 Task: Create a section Load Testing Sprint and in the section, add a milestone SOC 2 Compliance in the project BrightTech
Action: Mouse moved to (421, 465)
Screenshot: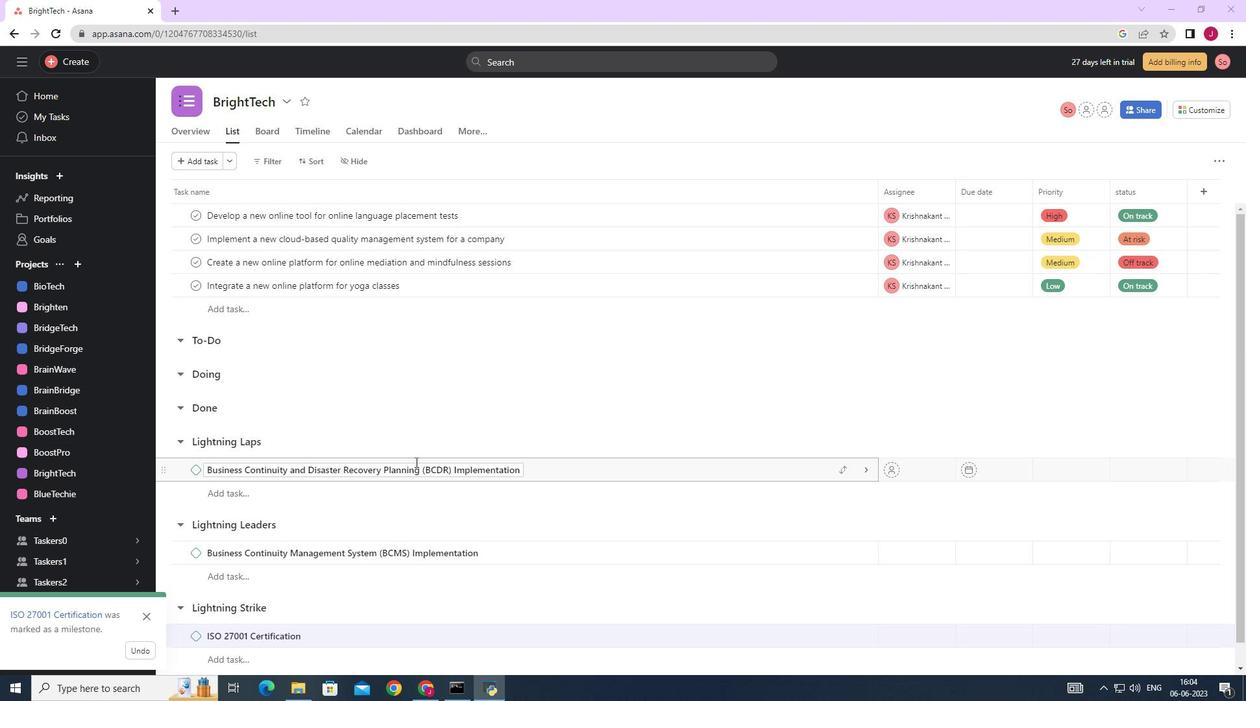 
Action: Mouse scrolled (421, 464) with delta (0, 0)
Screenshot: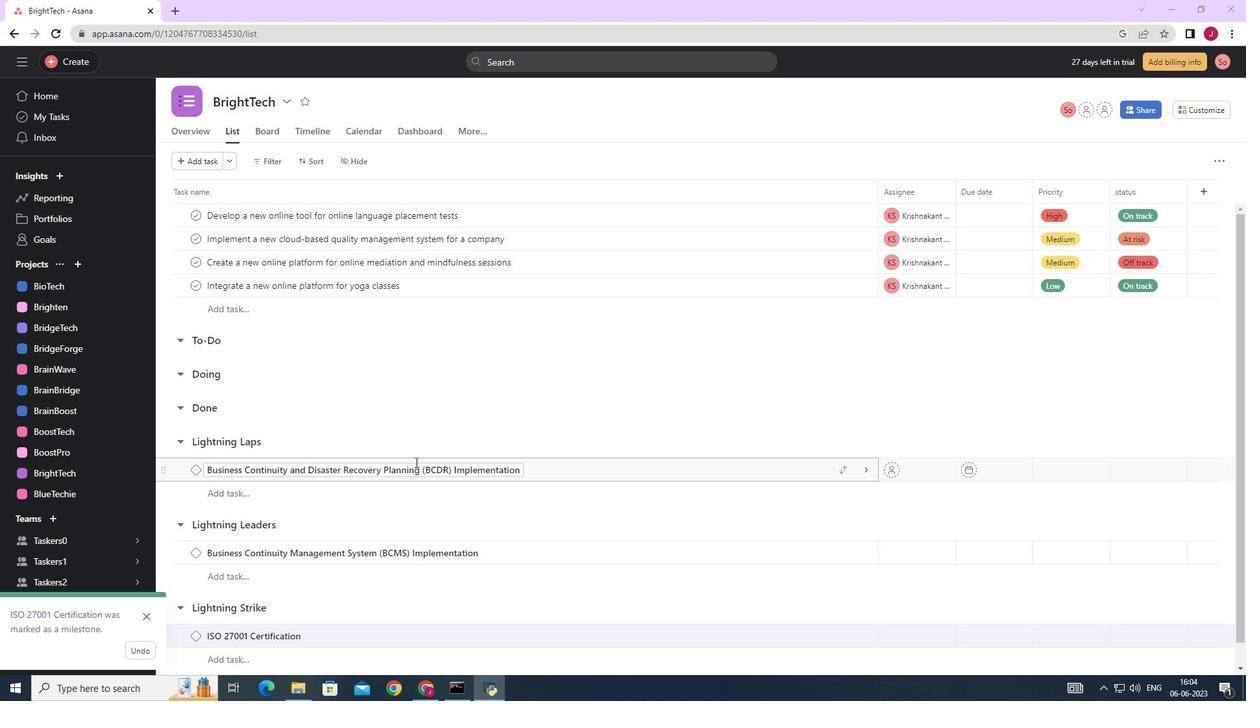 
Action: Mouse moved to (421, 466)
Screenshot: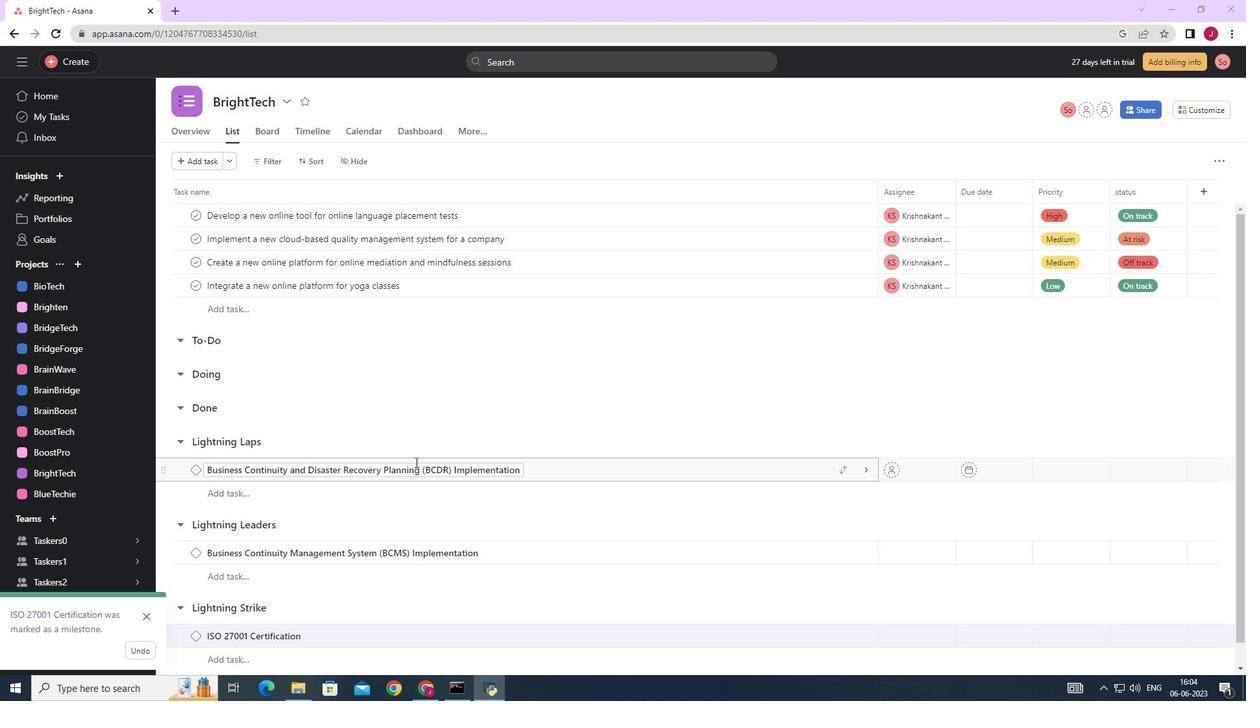 
Action: Mouse scrolled (421, 465) with delta (0, 0)
Screenshot: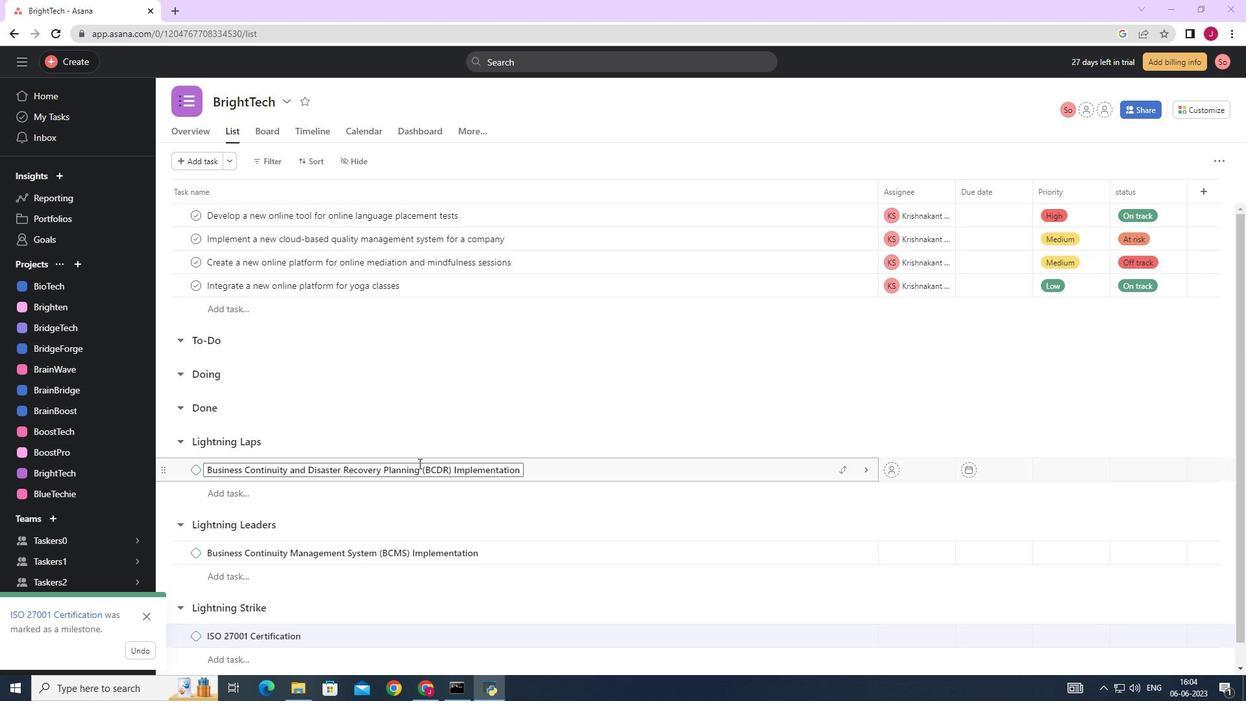 
Action: Mouse moved to (420, 469)
Screenshot: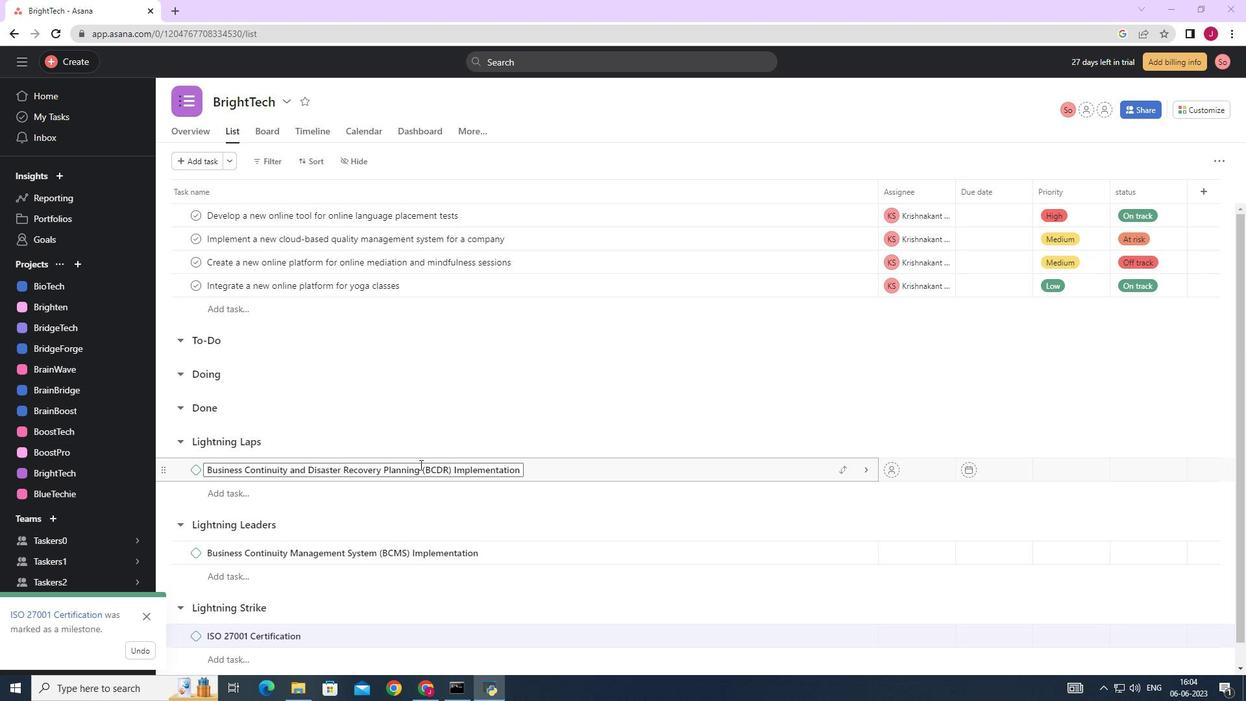 
Action: Mouse scrolled (421, 466) with delta (0, 0)
Screenshot: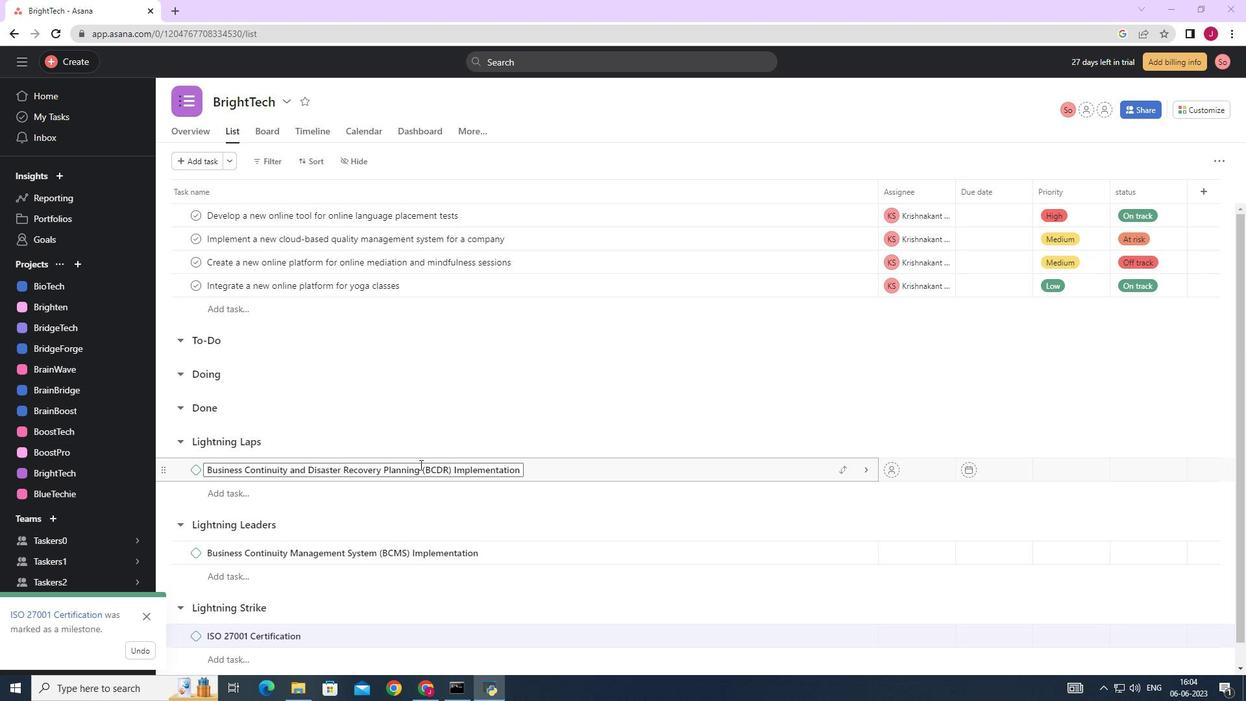 
Action: Mouse moved to (419, 470)
Screenshot: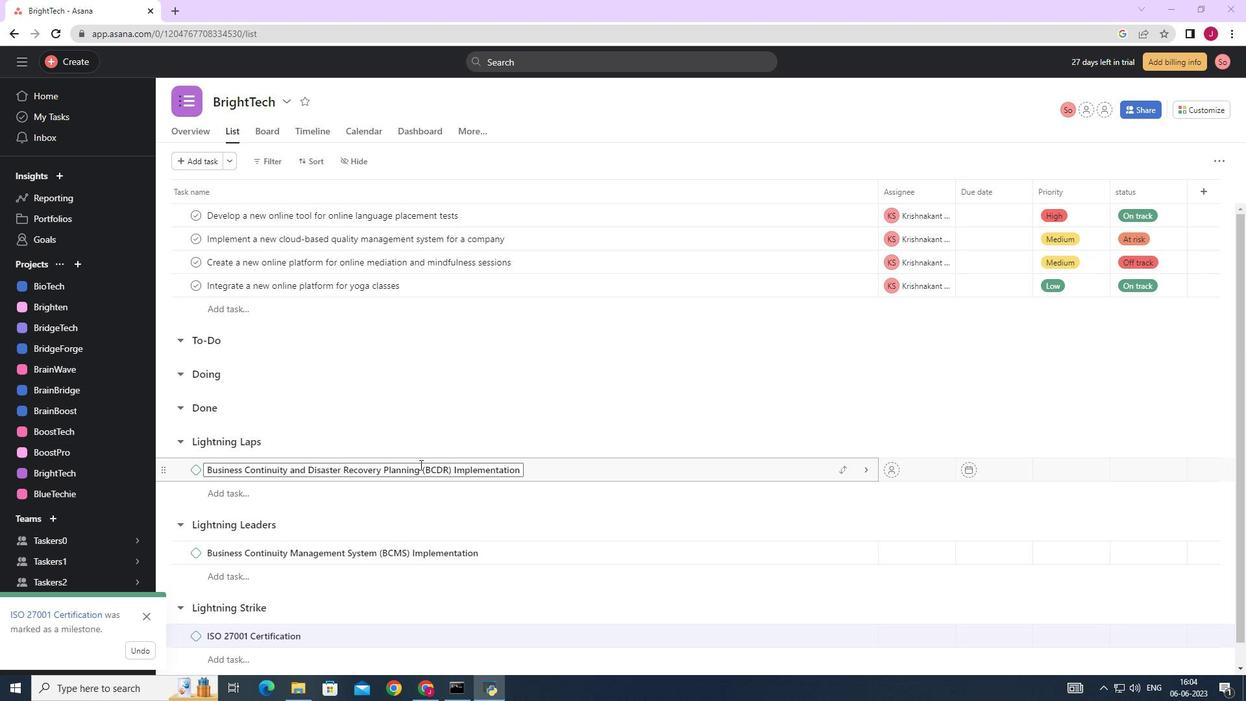 
Action: Mouse scrolled (420, 468) with delta (0, 0)
Screenshot: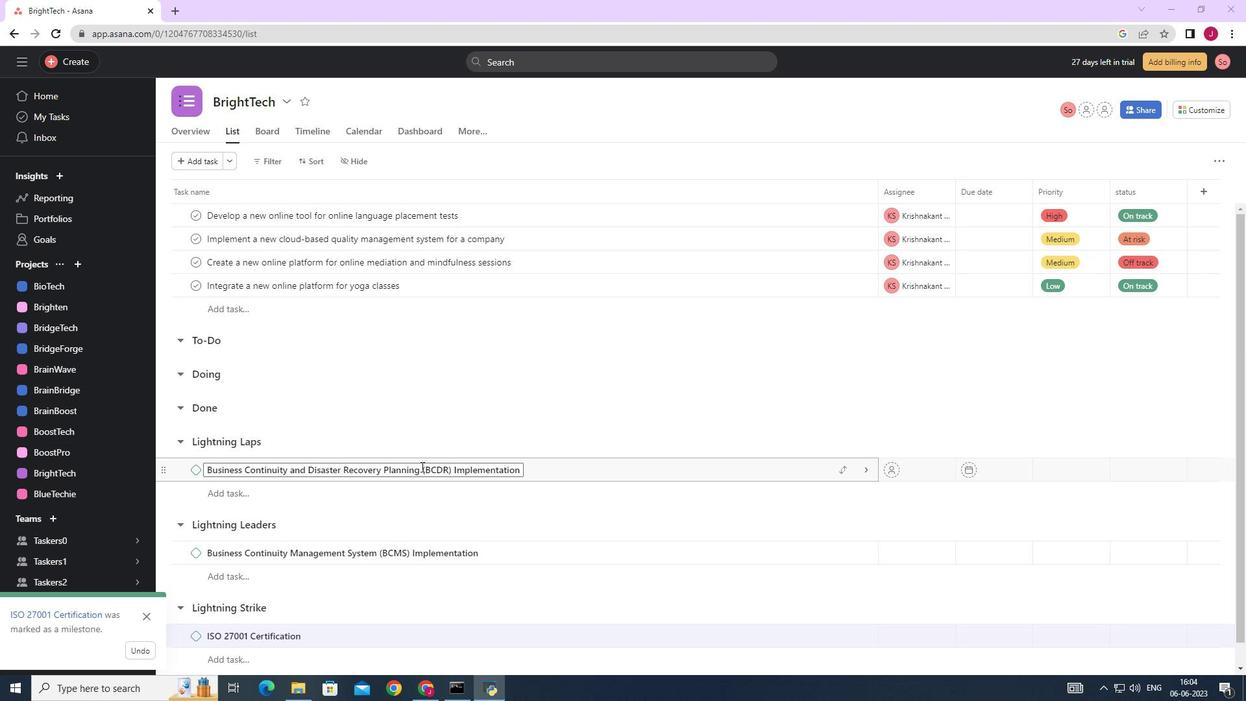 
Action: Mouse moved to (415, 481)
Screenshot: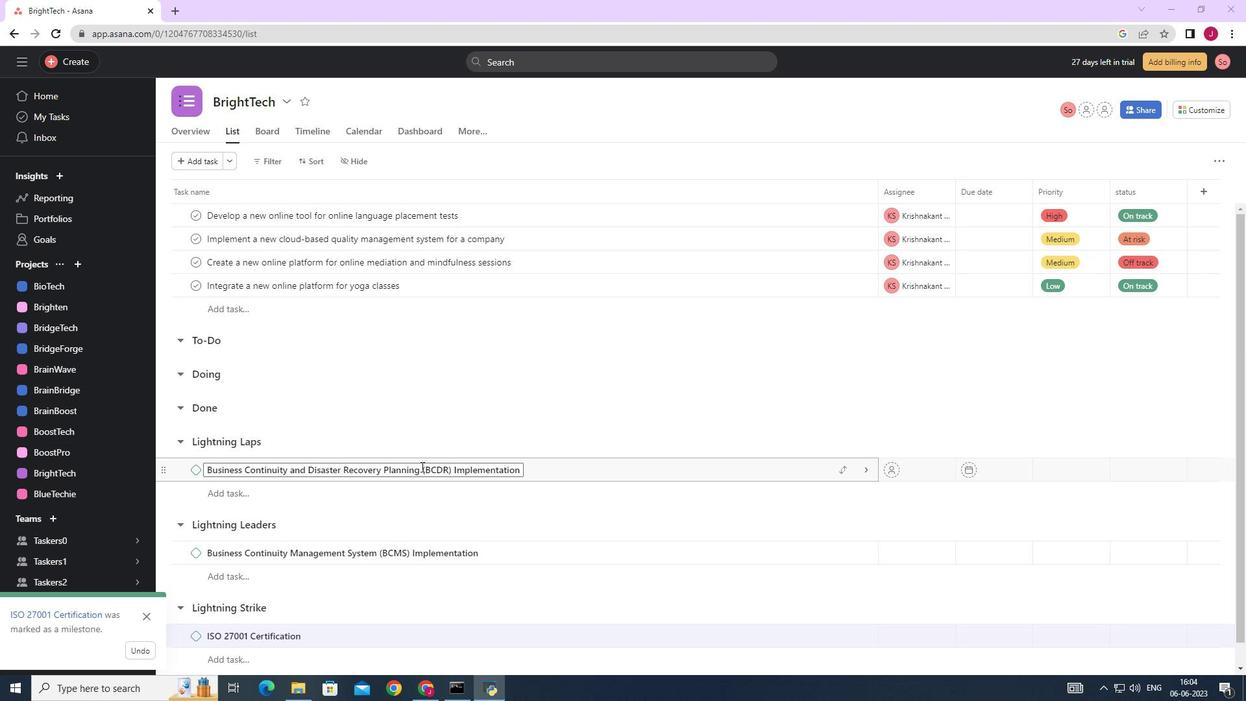 
Action: Mouse scrolled (419, 471) with delta (0, 0)
Screenshot: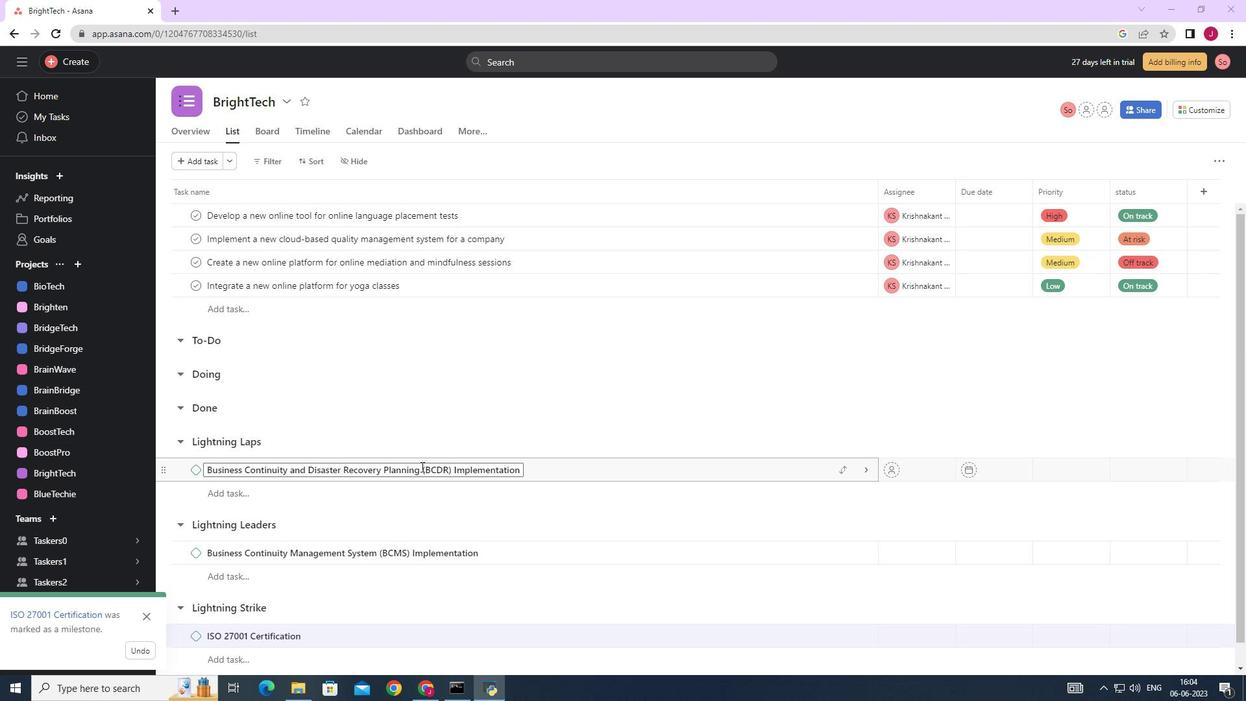
Action: Mouse moved to (399, 499)
Screenshot: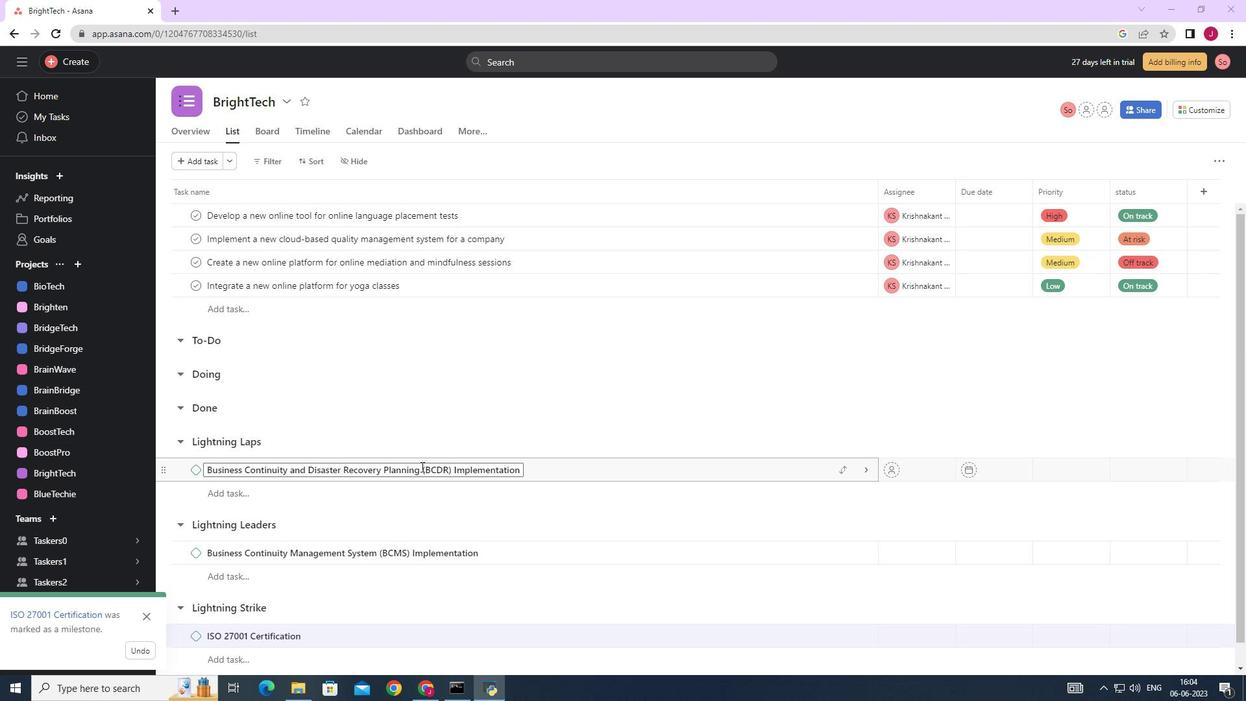 
Action: Mouse scrolled (414, 482) with delta (0, 0)
Screenshot: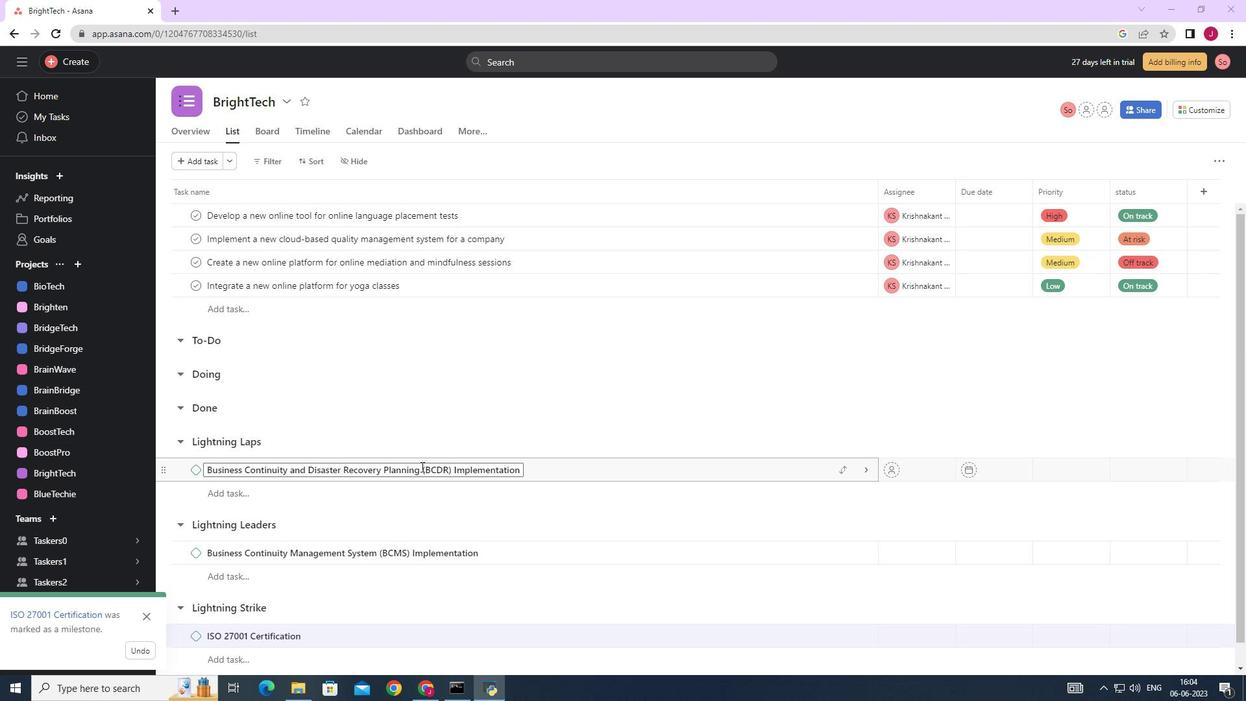 
Action: Mouse moved to (143, 618)
Screenshot: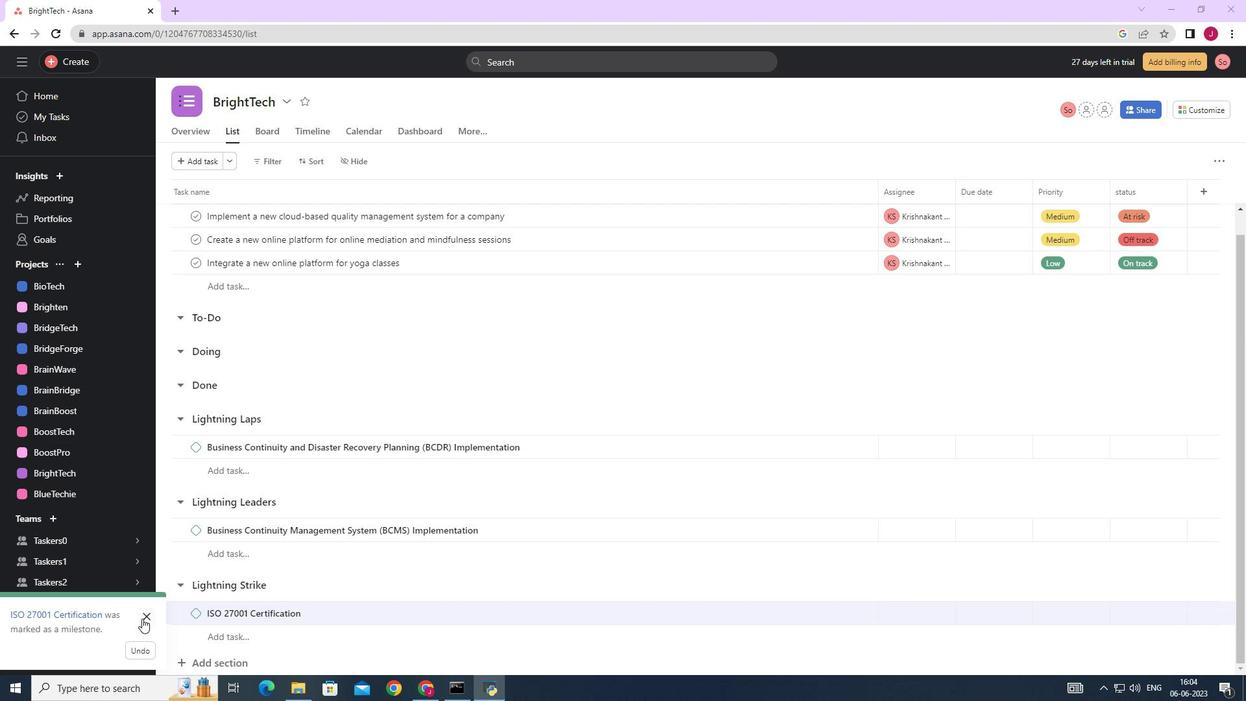 
Action: Mouse pressed left at (143, 618)
Screenshot: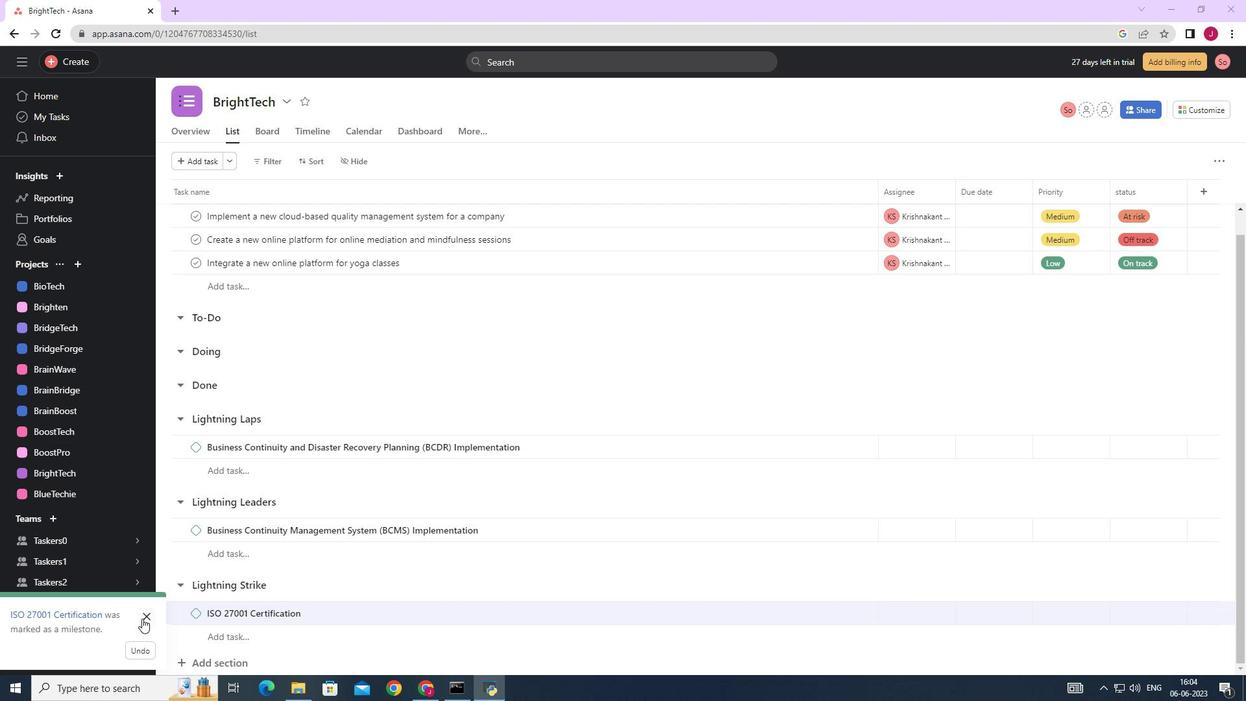 
Action: Mouse moved to (236, 575)
Screenshot: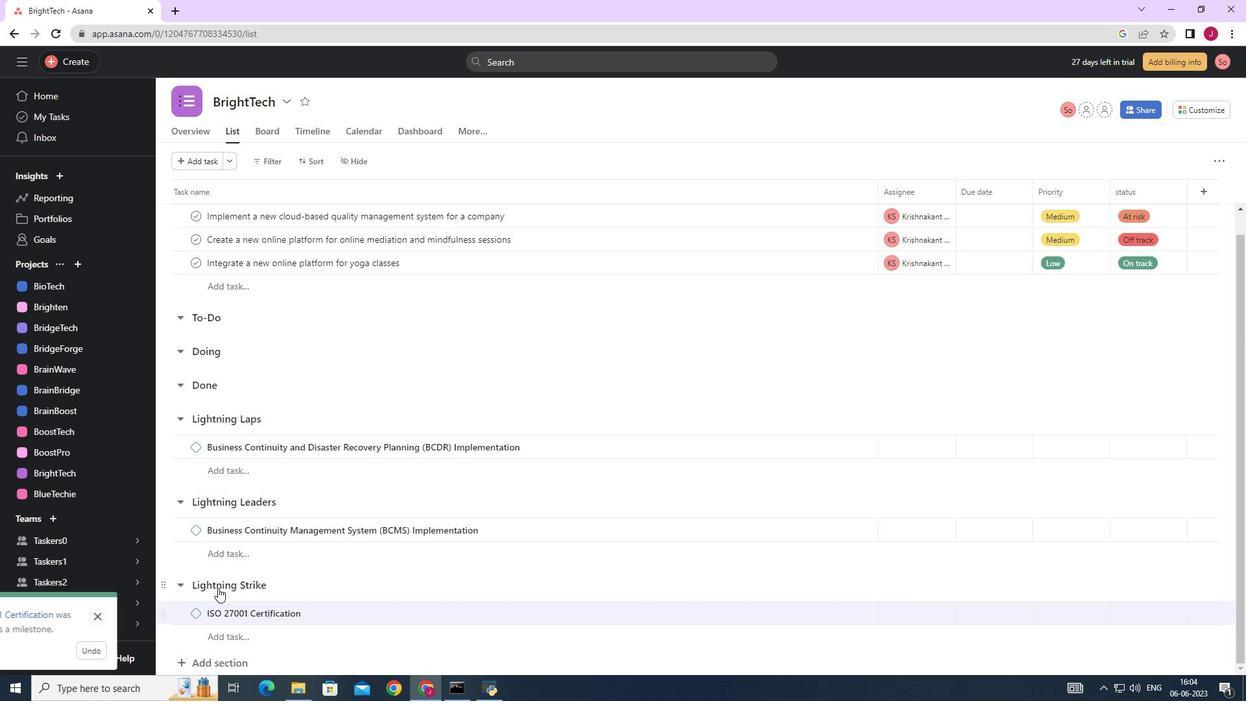 
Action: Mouse scrolled (236, 575) with delta (0, 0)
Screenshot: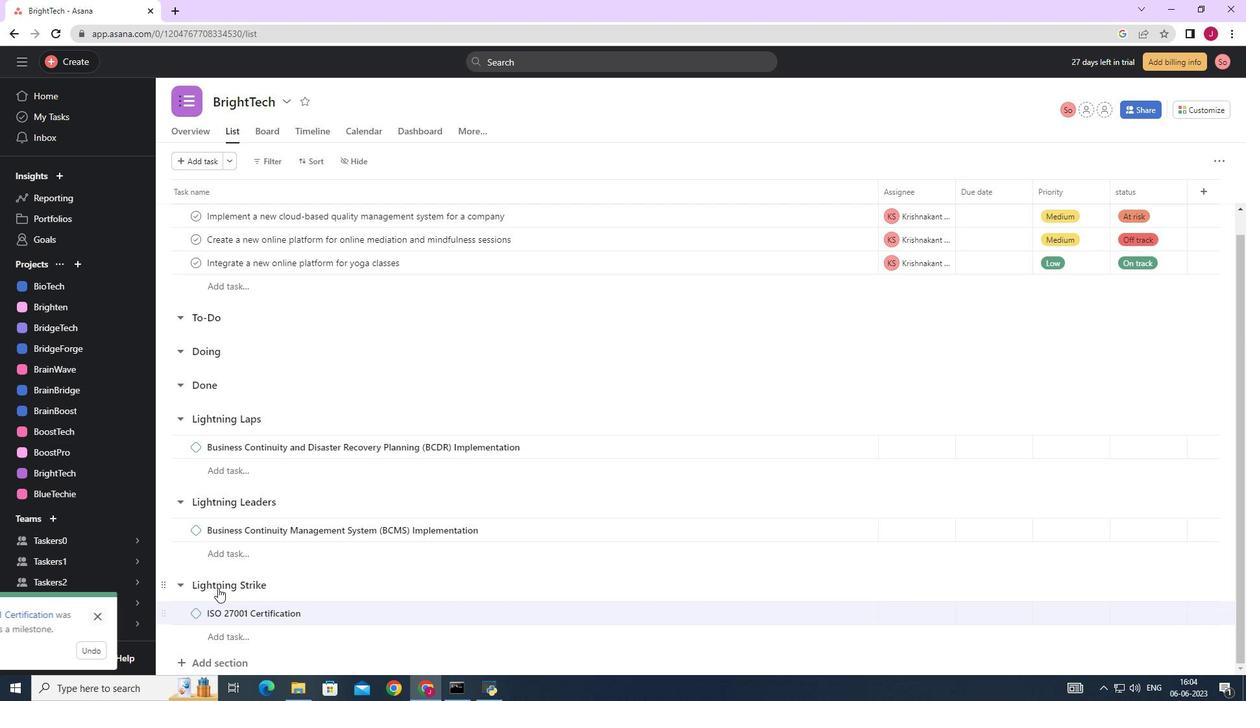 
Action: Mouse scrolled (236, 575) with delta (0, 0)
Screenshot: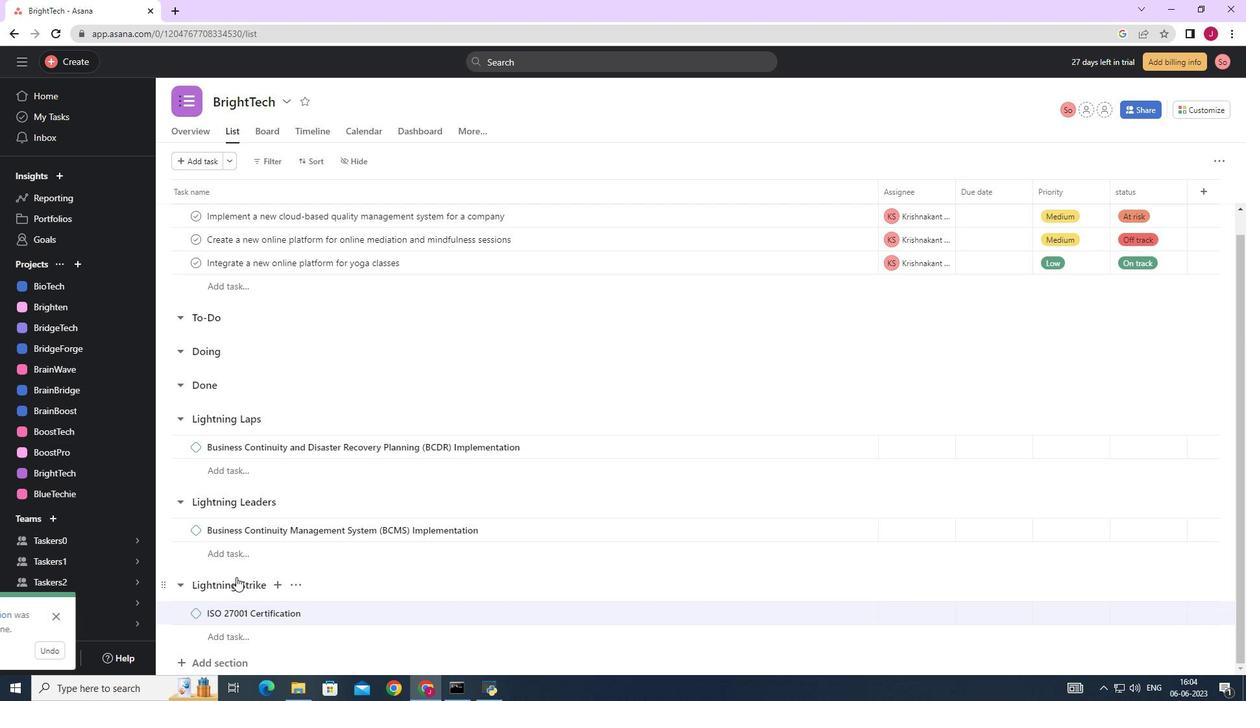 
Action: Mouse scrolled (236, 575) with delta (0, 0)
Screenshot: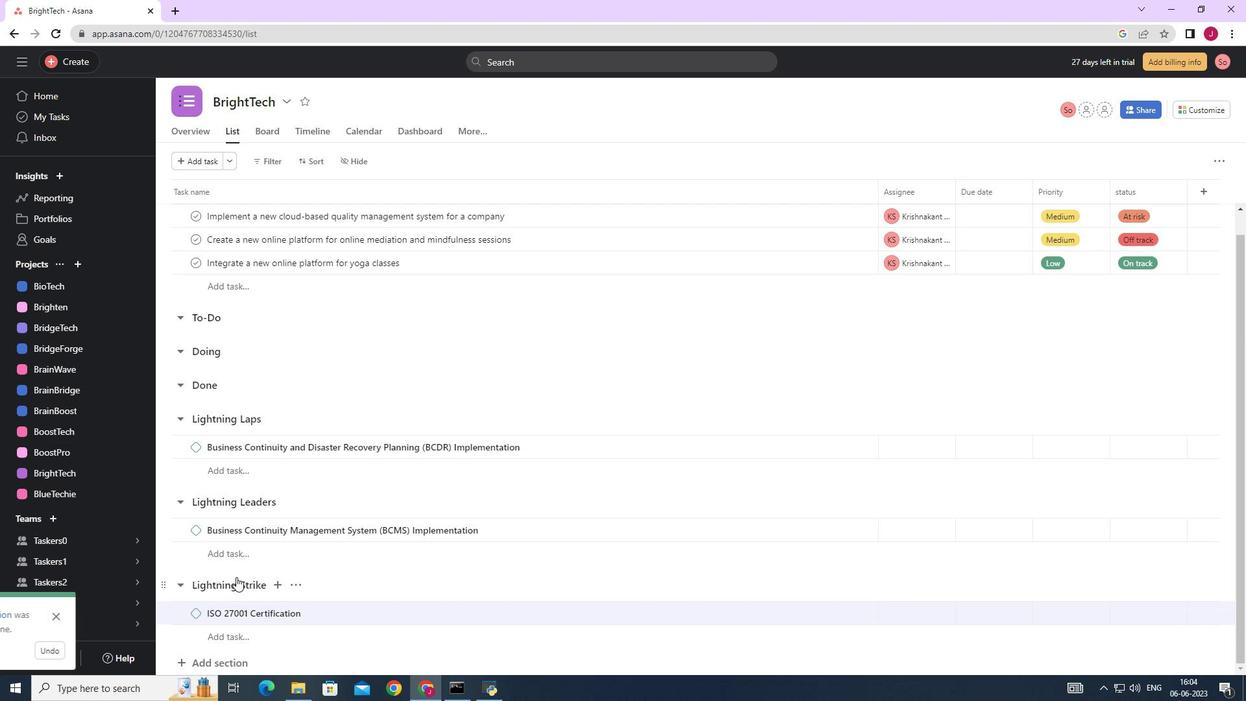
Action: Mouse scrolled (236, 575) with delta (0, 0)
Screenshot: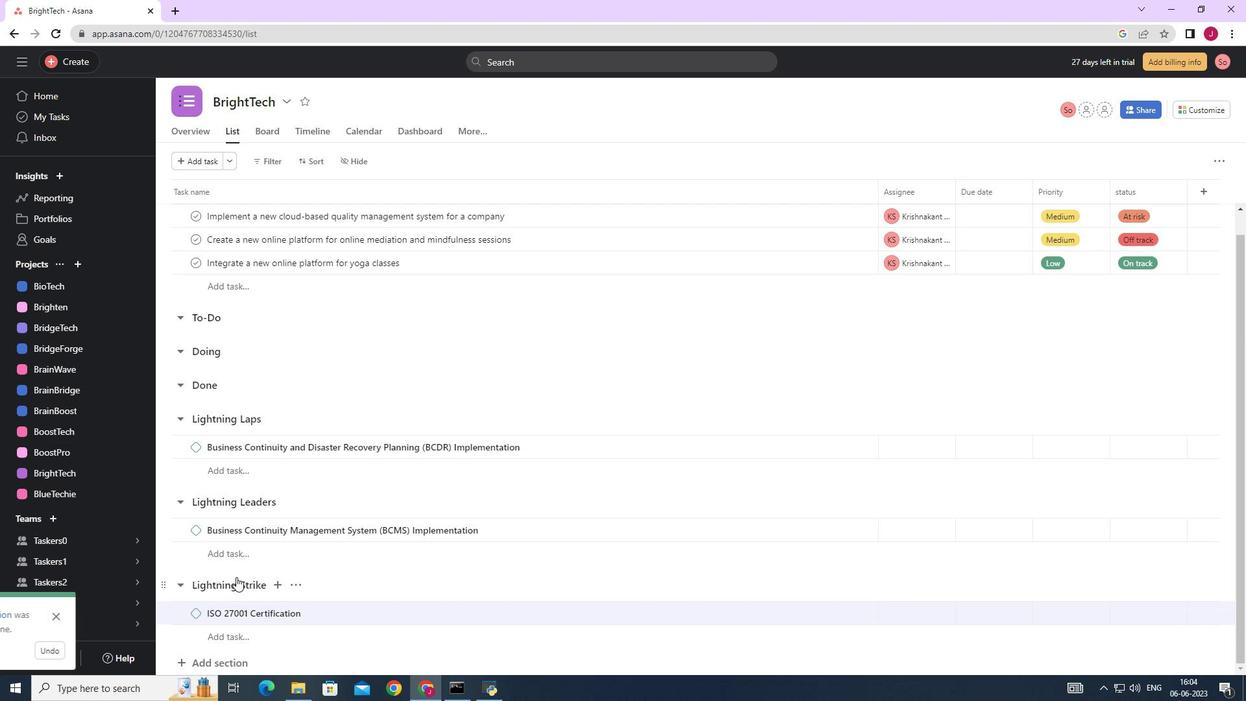 
Action: Mouse moved to (226, 660)
Screenshot: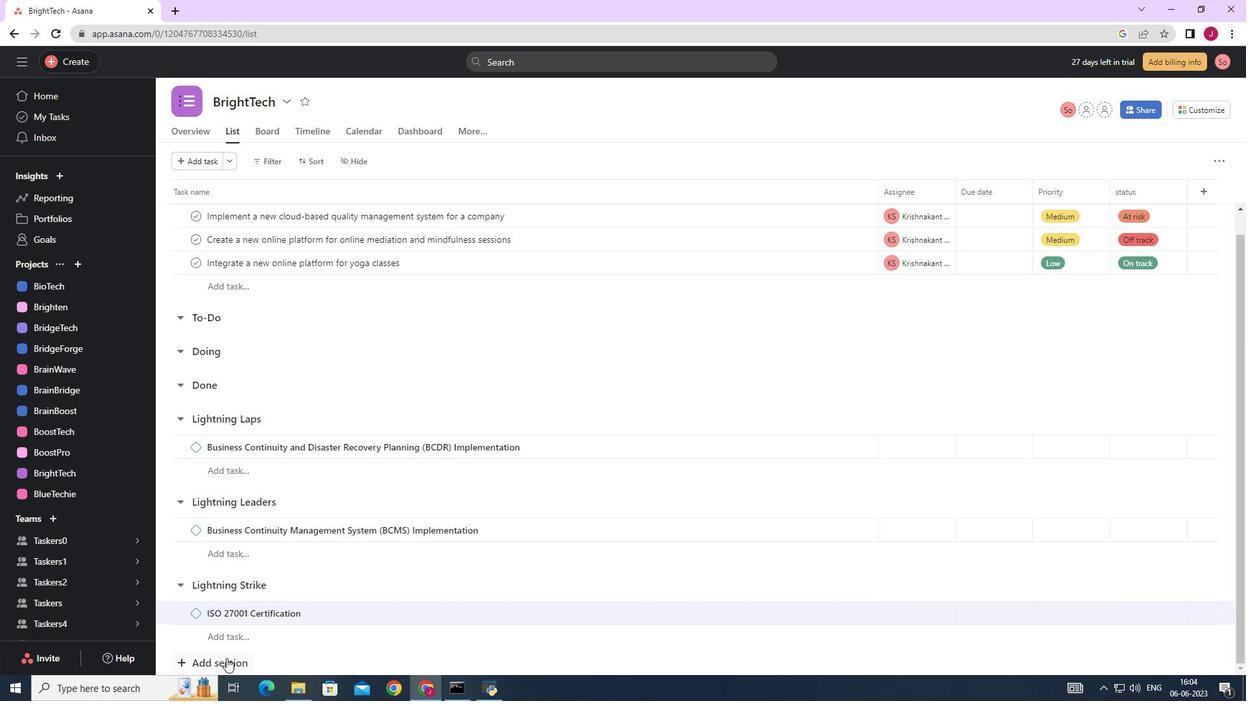 
Action: Mouse pressed left at (226, 660)
Screenshot: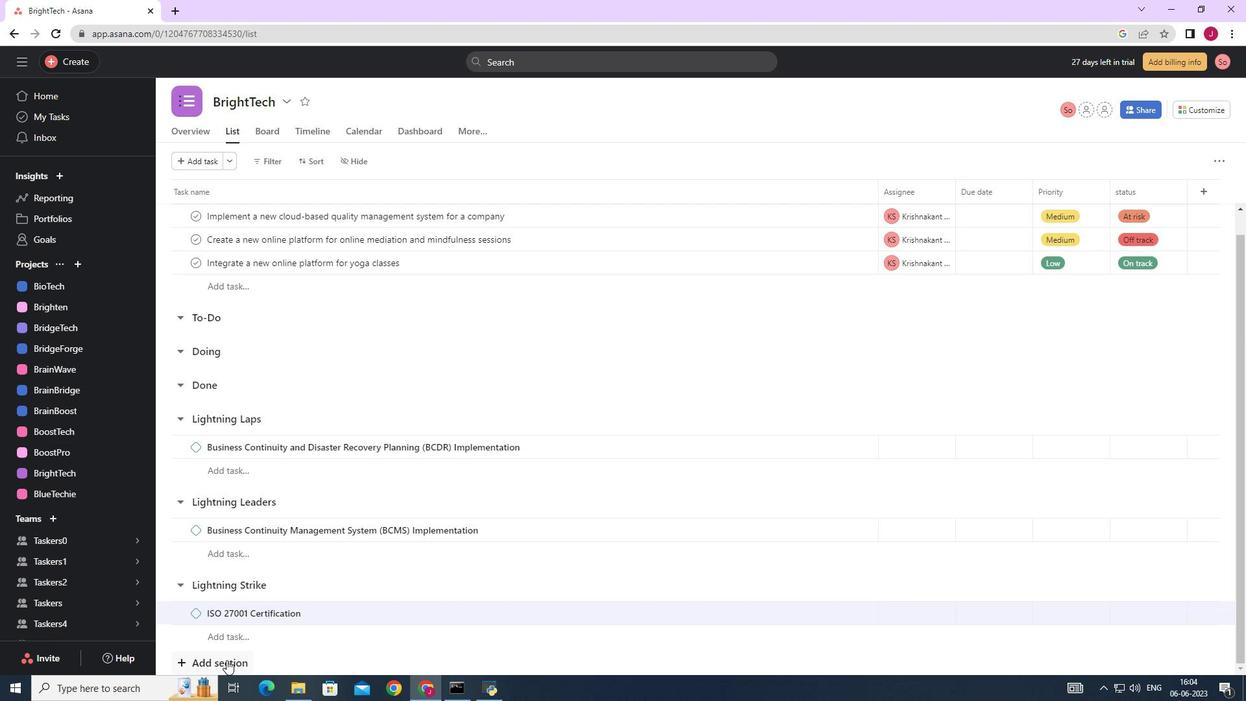 
Action: Mouse moved to (226, 660)
Screenshot: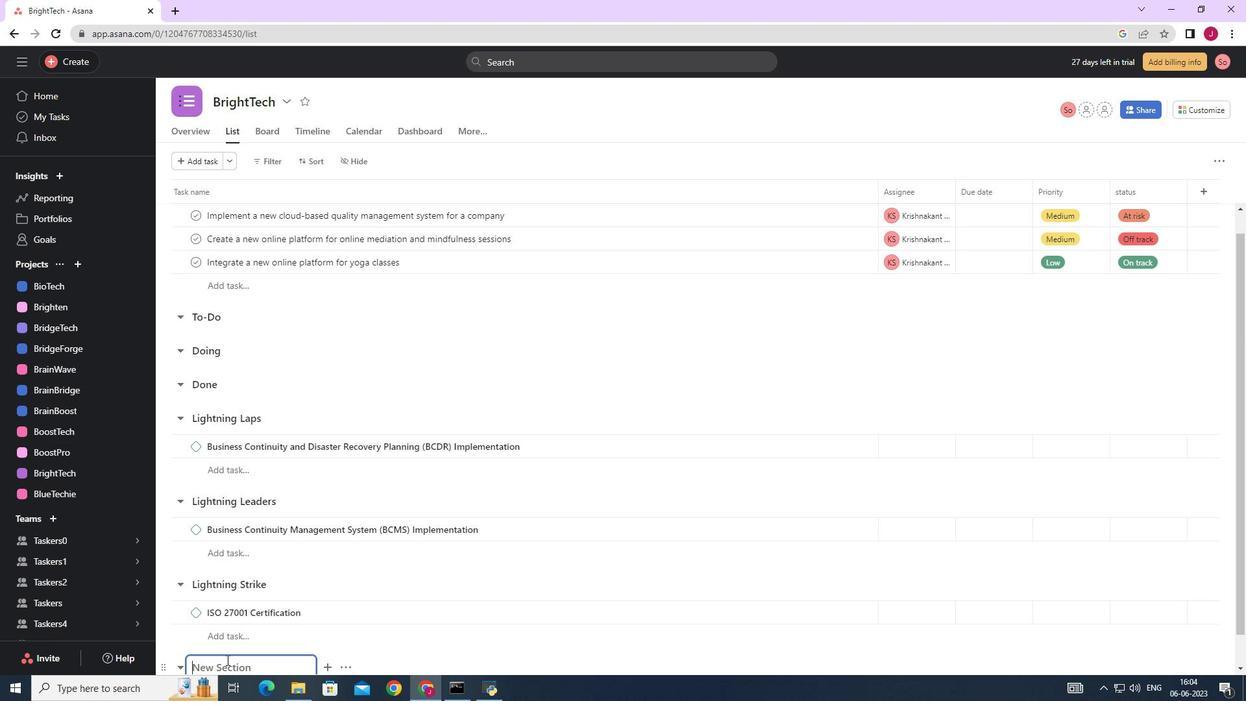 
Action: Mouse scrolled (226, 660) with delta (0, 0)
Screenshot: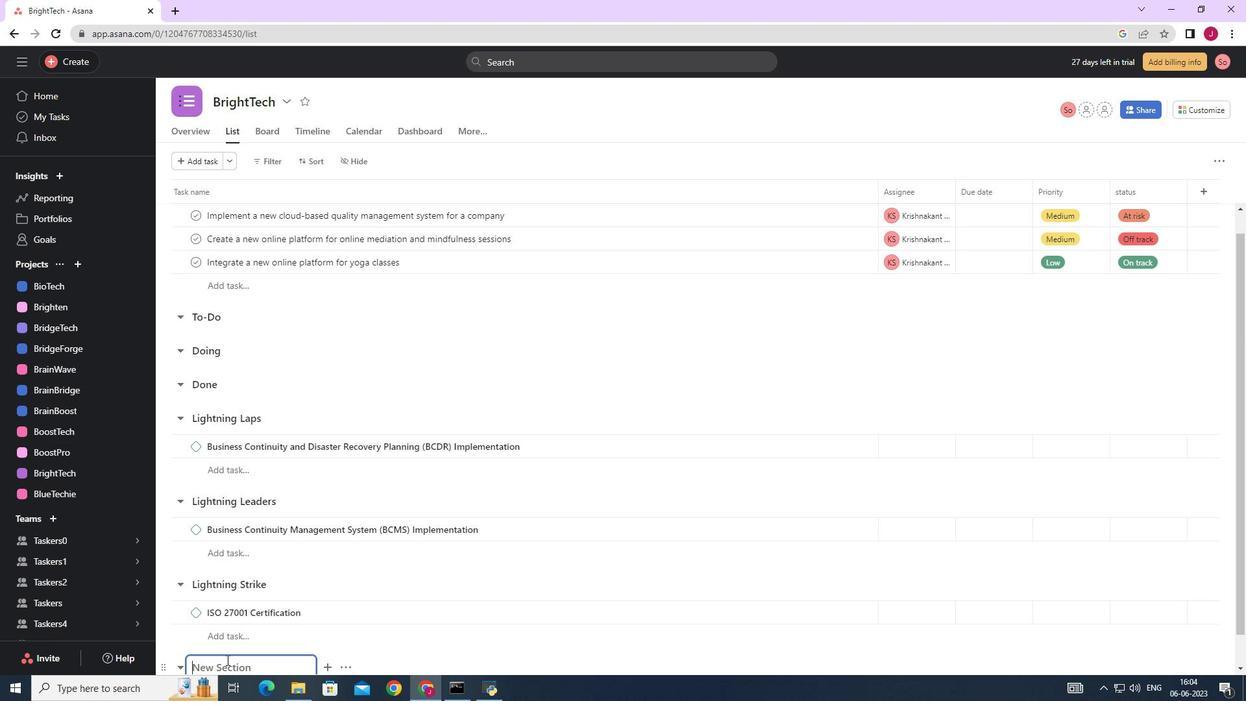 
Action: Mouse scrolled (226, 660) with delta (0, 0)
Screenshot: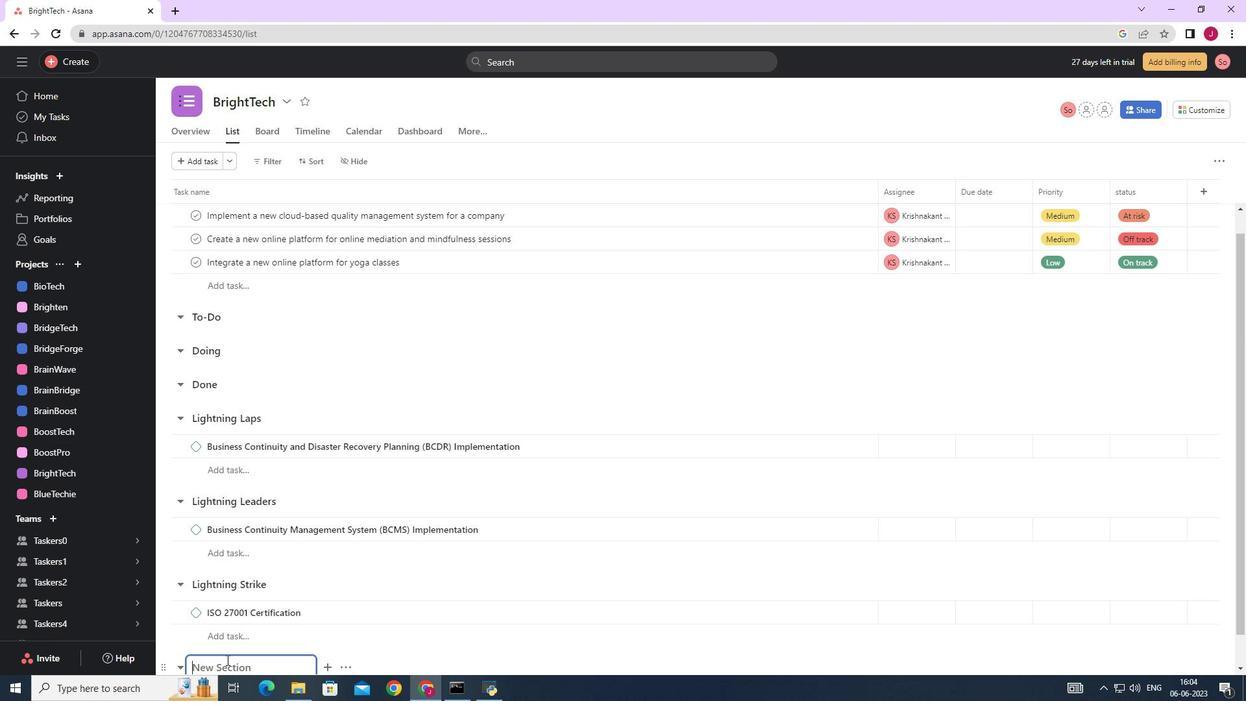 
Action: Mouse scrolled (226, 660) with delta (0, 0)
Screenshot: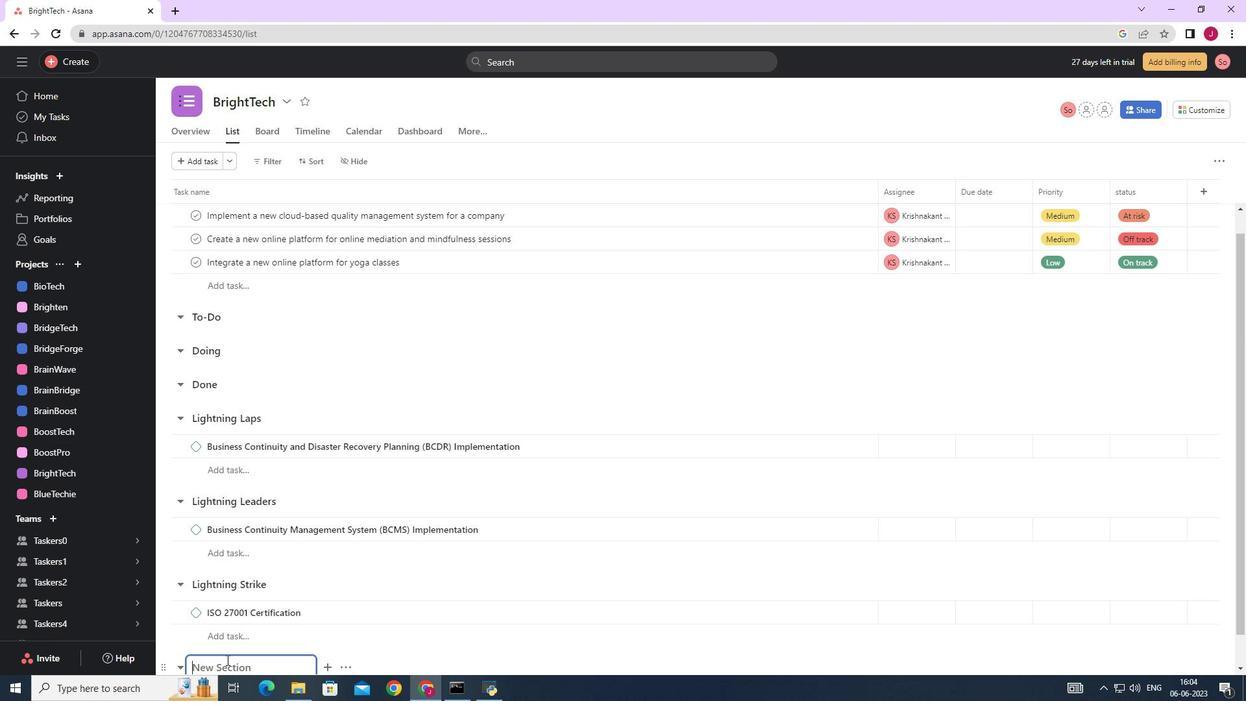 
Action: Mouse scrolled (226, 660) with delta (0, 0)
Screenshot: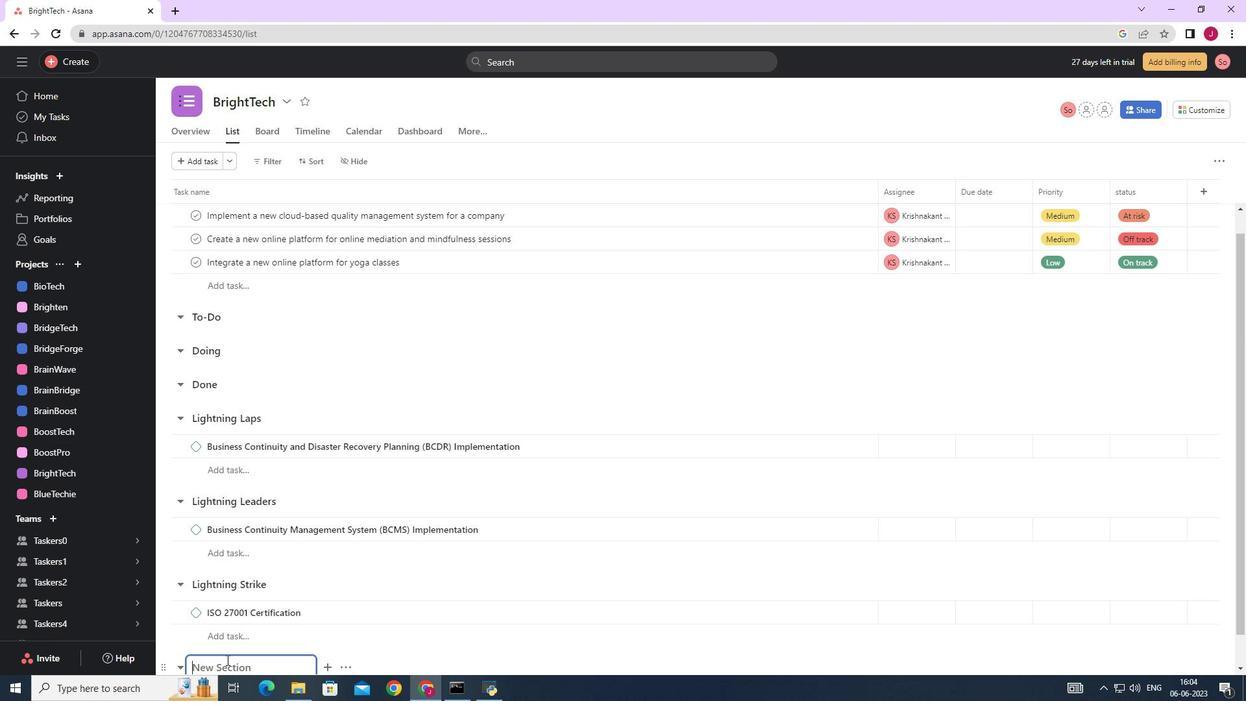 
Action: Mouse scrolled (226, 660) with delta (0, 0)
Screenshot: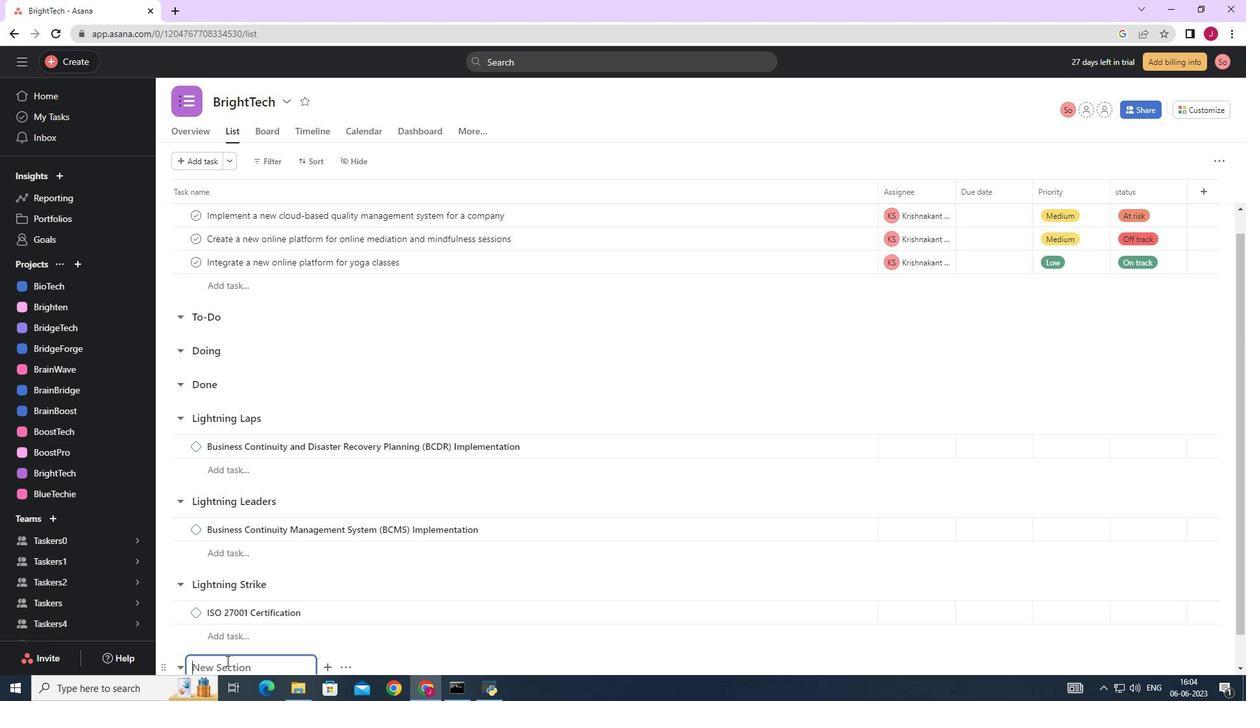 
Action: Mouse moved to (233, 637)
Screenshot: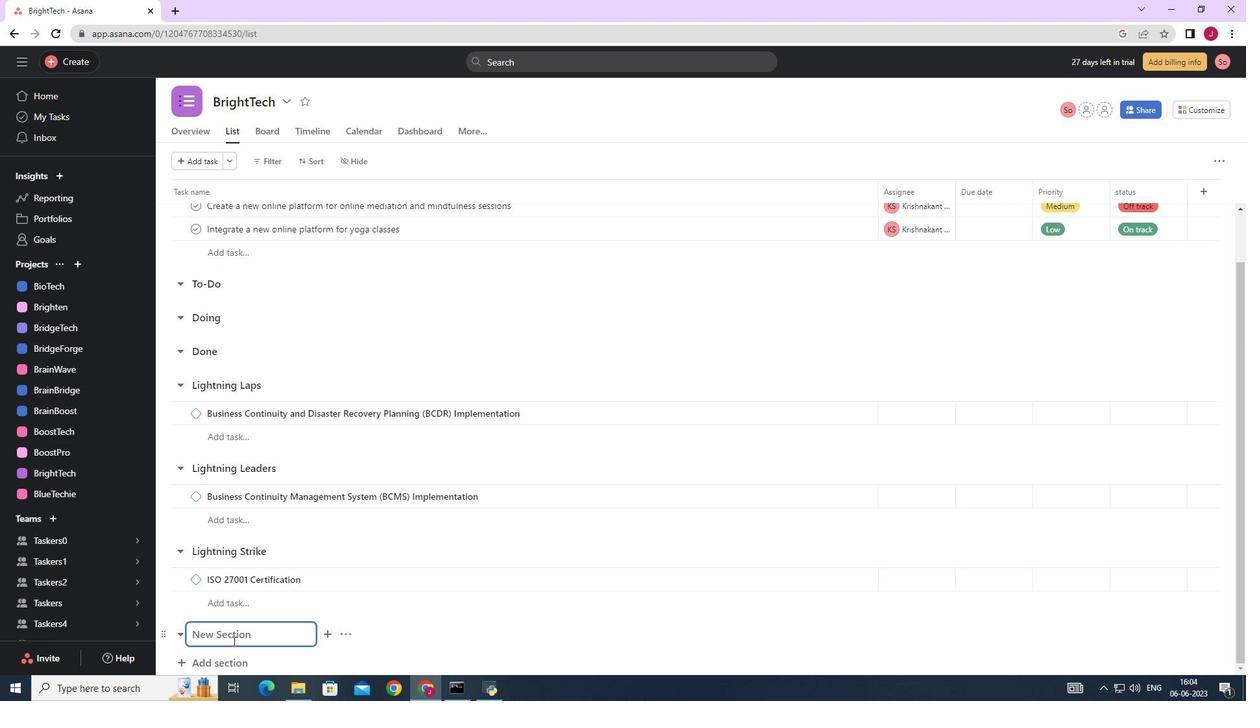 
Action: Mouse pressed left at (233, 637)
Screenshot: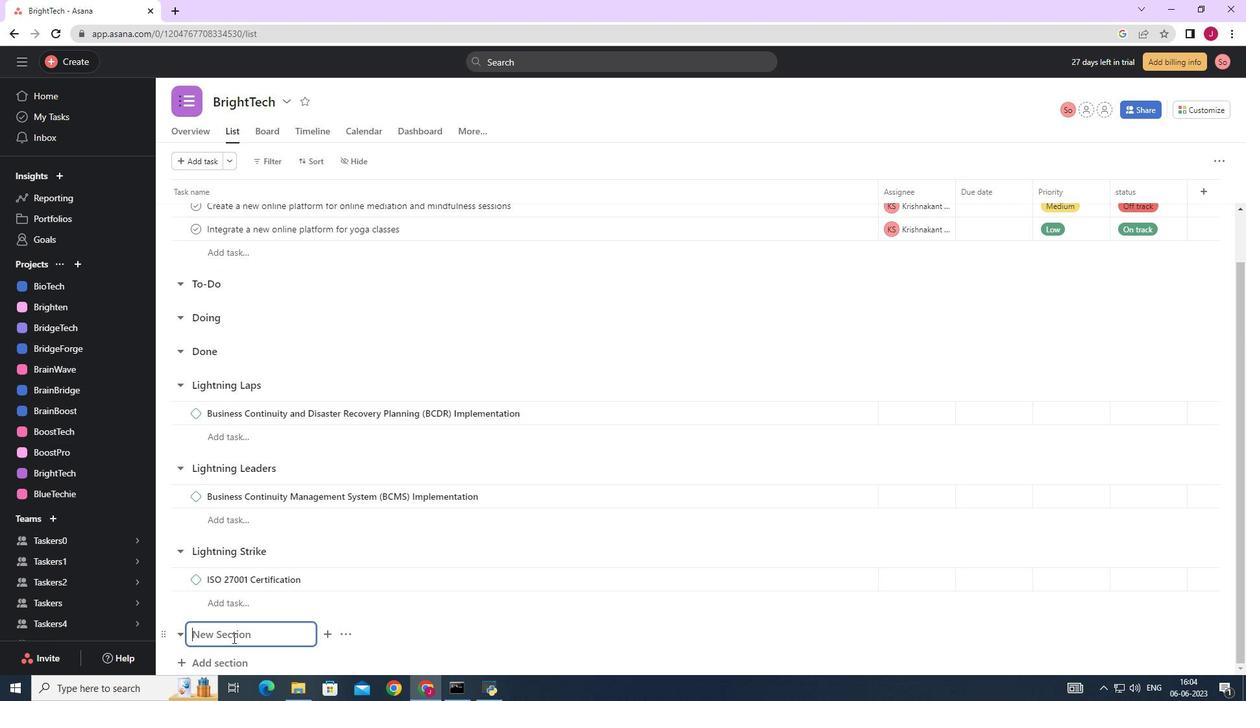 
Action: Key pressed <Key.caps_lock>L<Key.caps_lock>oad<Key.space><Key.caps_lock>T<Key.caps_lock>esting<Key.space><Key.caps_lock>S<Key.caps_lock>print<Key.space><Key.enter><Key.caps_lock>SOC<Key.space>2<Key.space><Key.caps_lock>c<Key.caps_lock>OM<Key.backspace><Key.backspace><Key.backspace>C<Key.caps_lock>ompliance<Key.space>
Screenshot: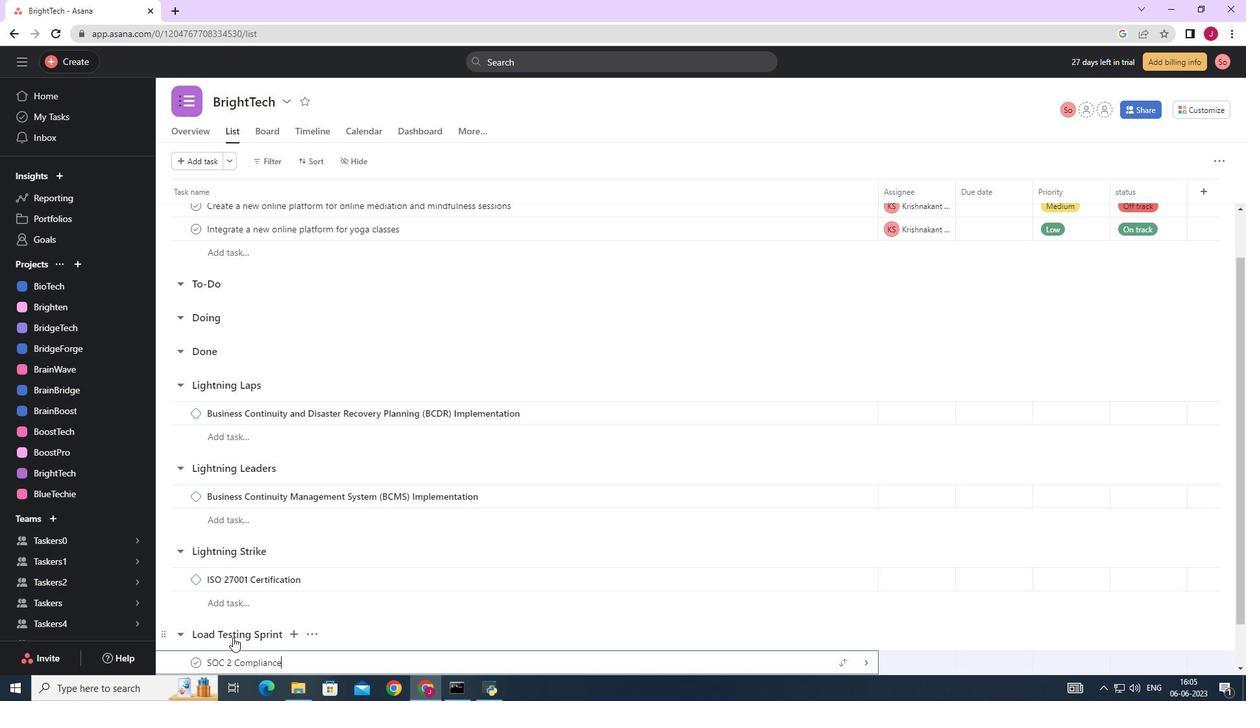 
Action: Mouse moved to (810, 654)
Screenshot: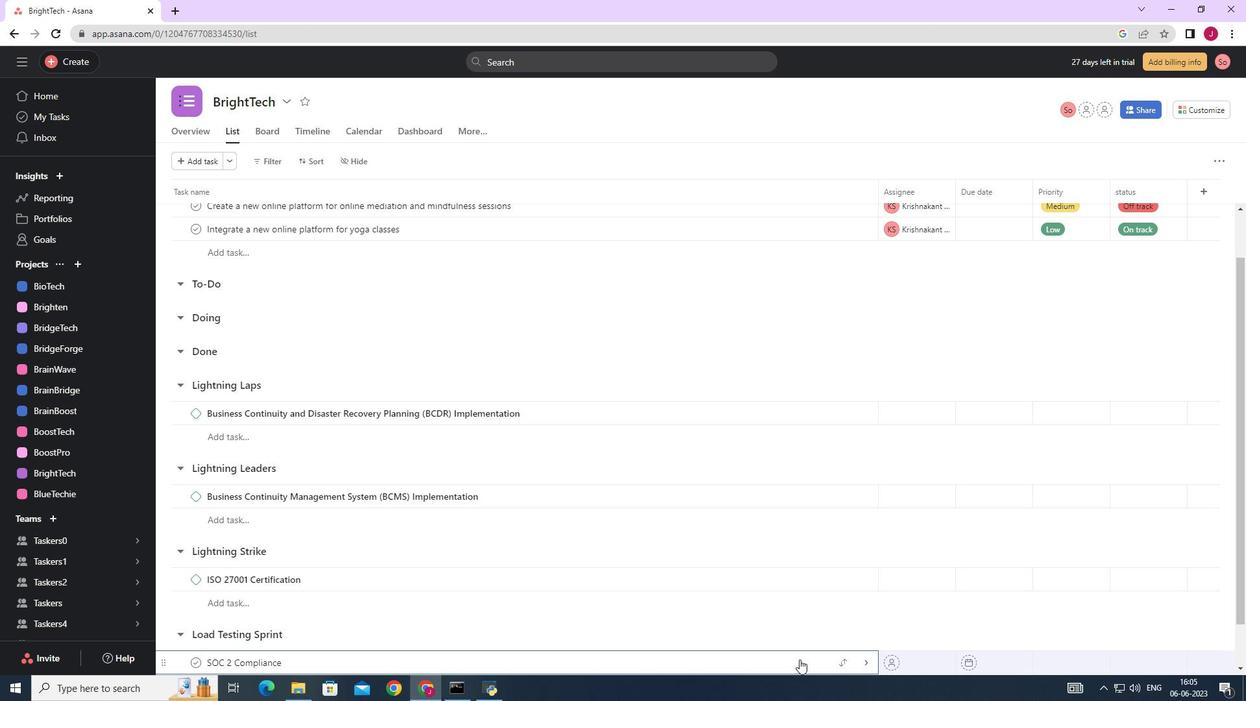 
Action: Mouse scrolled (810, 653) with delta (0, 0)
Screenshot: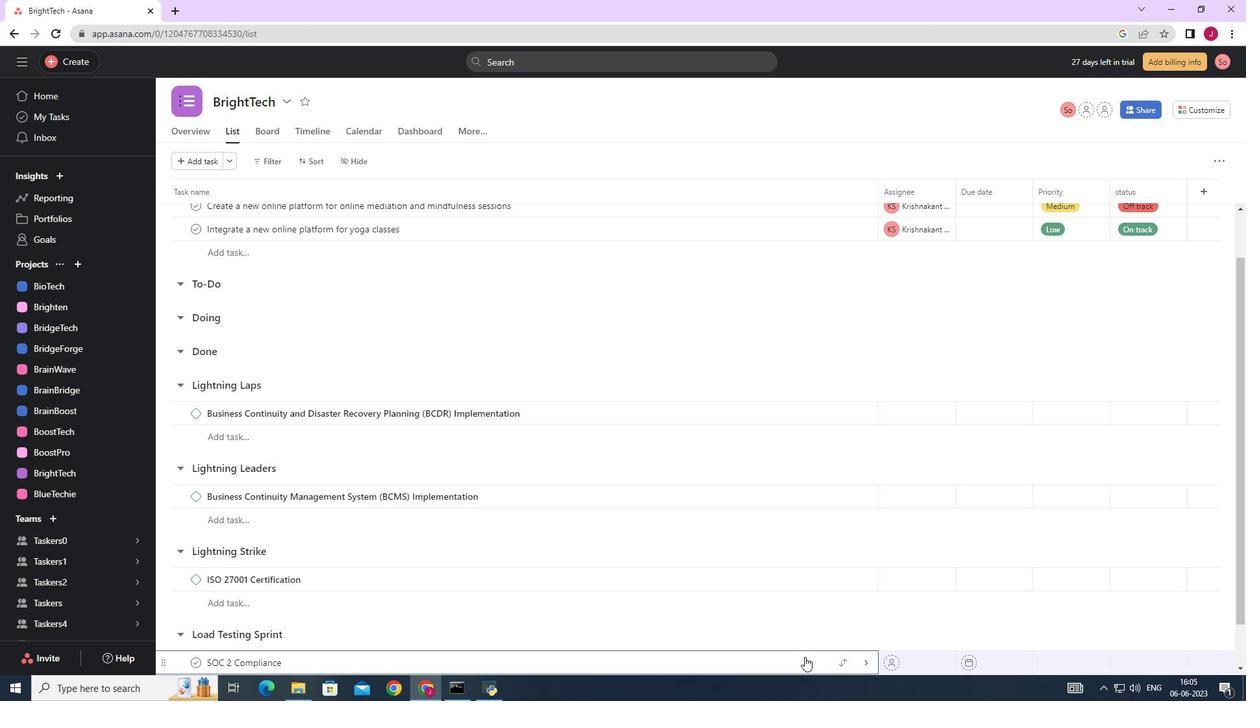 
Action: Mouse scrolled (810, 653) with delta (0, 0)
Screenshot: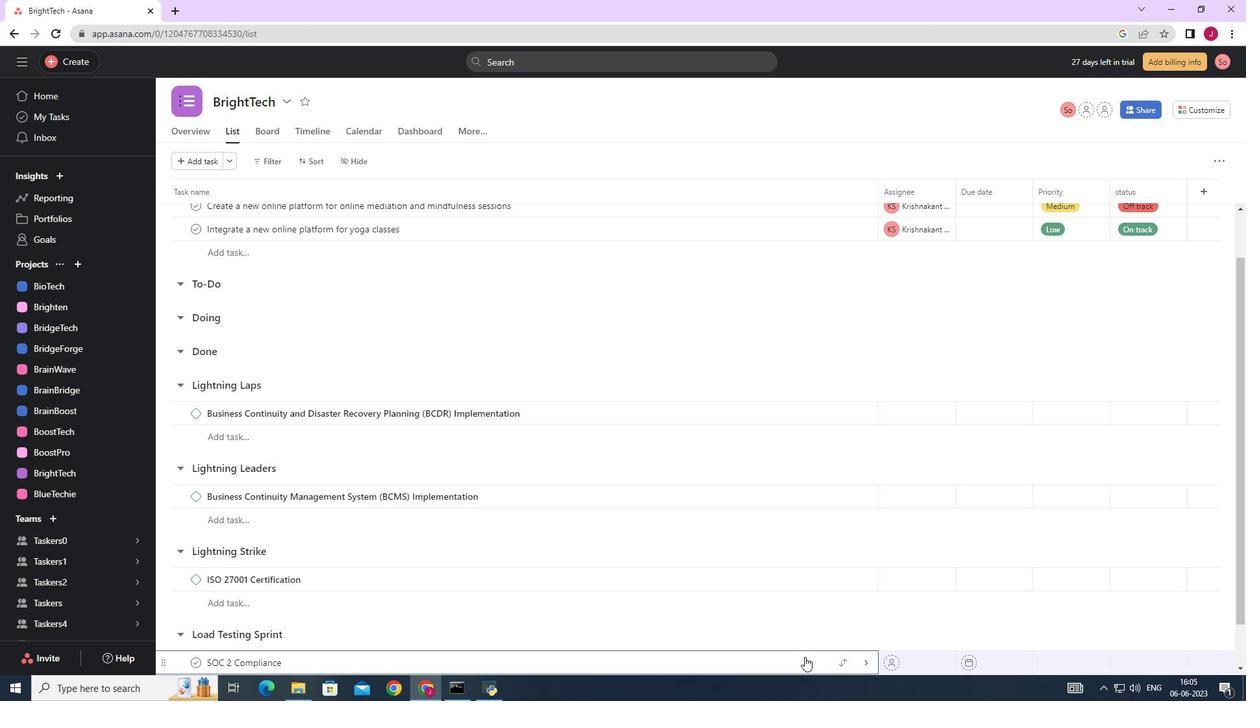 
Action: Mouse scrolled (810, 653) with delta (0, 0)
Screenshot: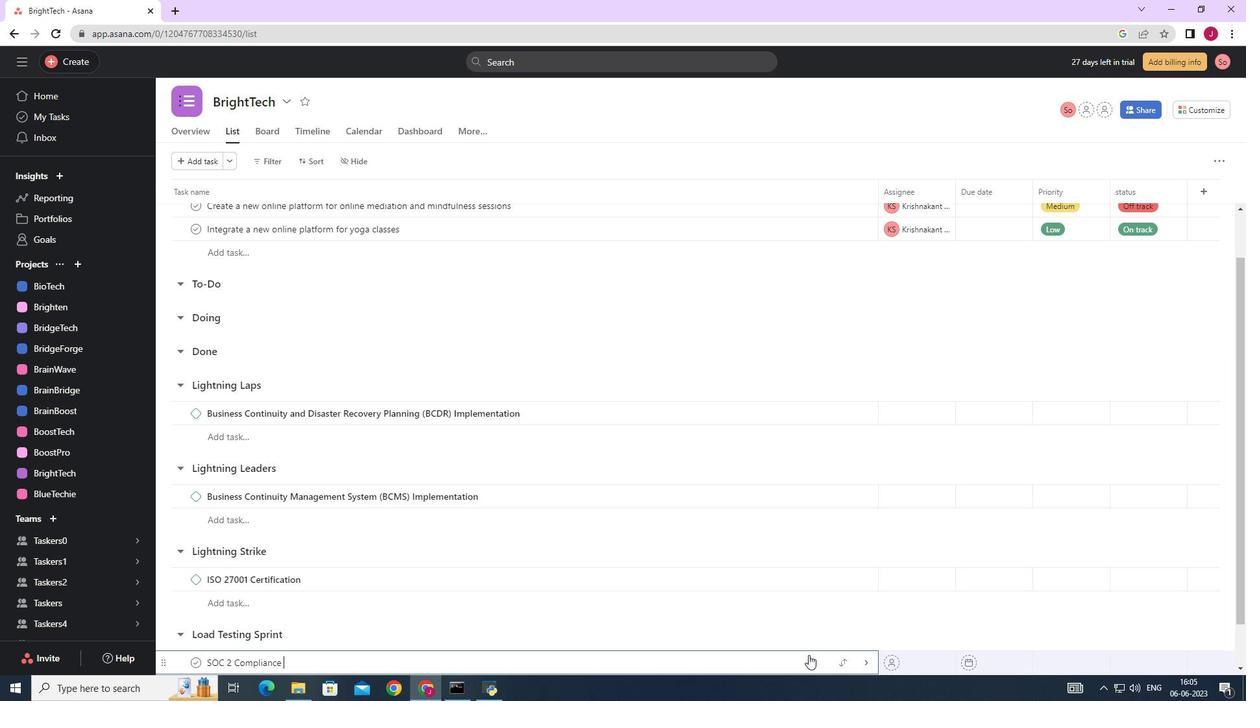 
Action: Mouse scrolled (810, 653) with delta (0, 0)
Screenshot: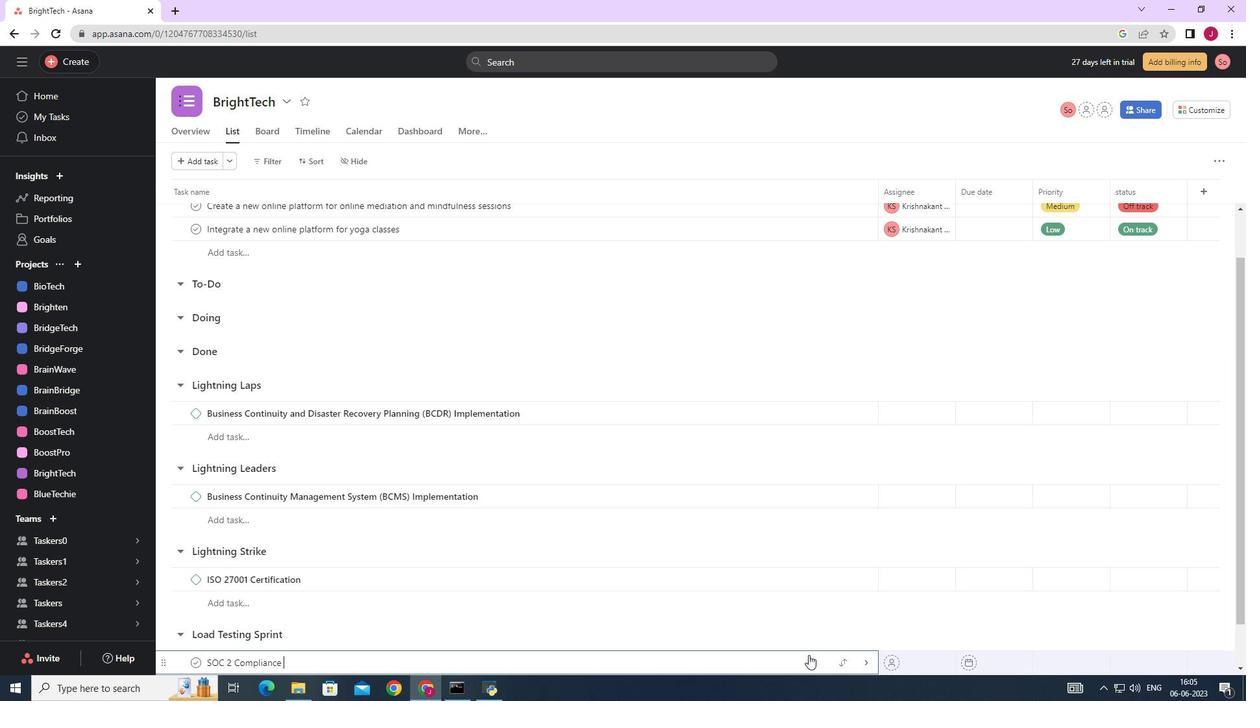 
Action: Mouse scrolled (810, 653) with delta (0, 0)
Screenshot: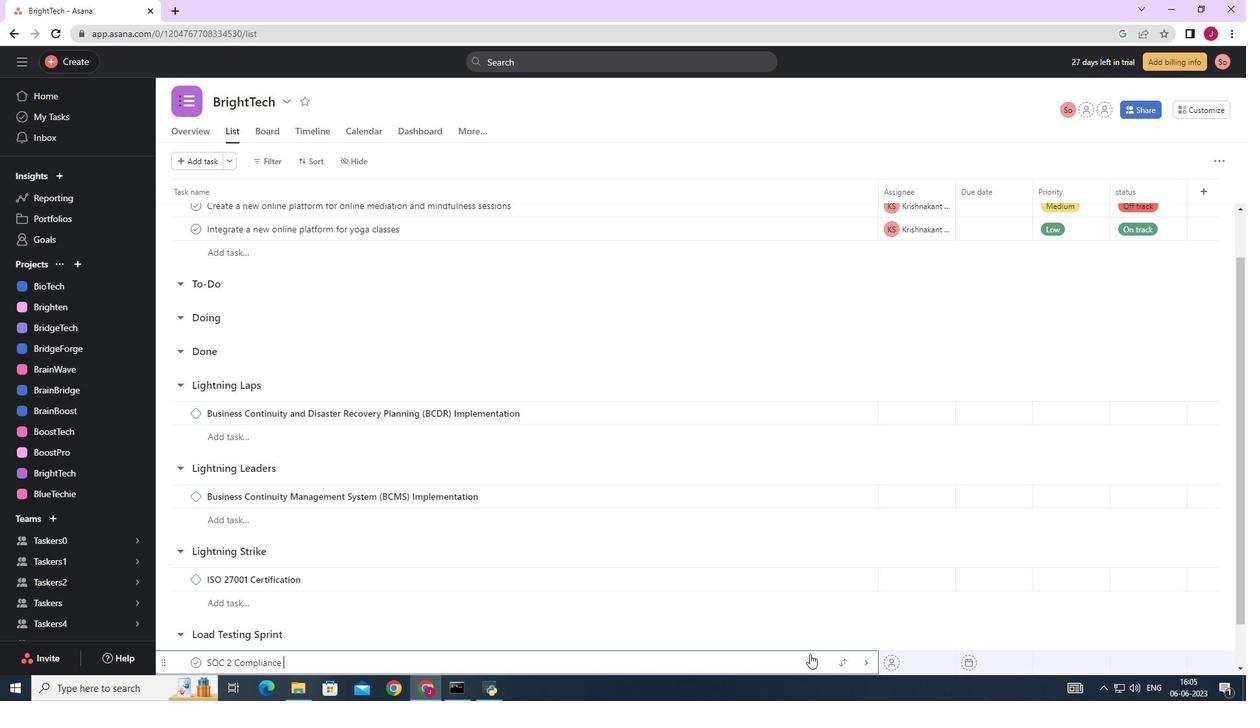 
Action: Mouse moved to (866, 613)
Screenshot: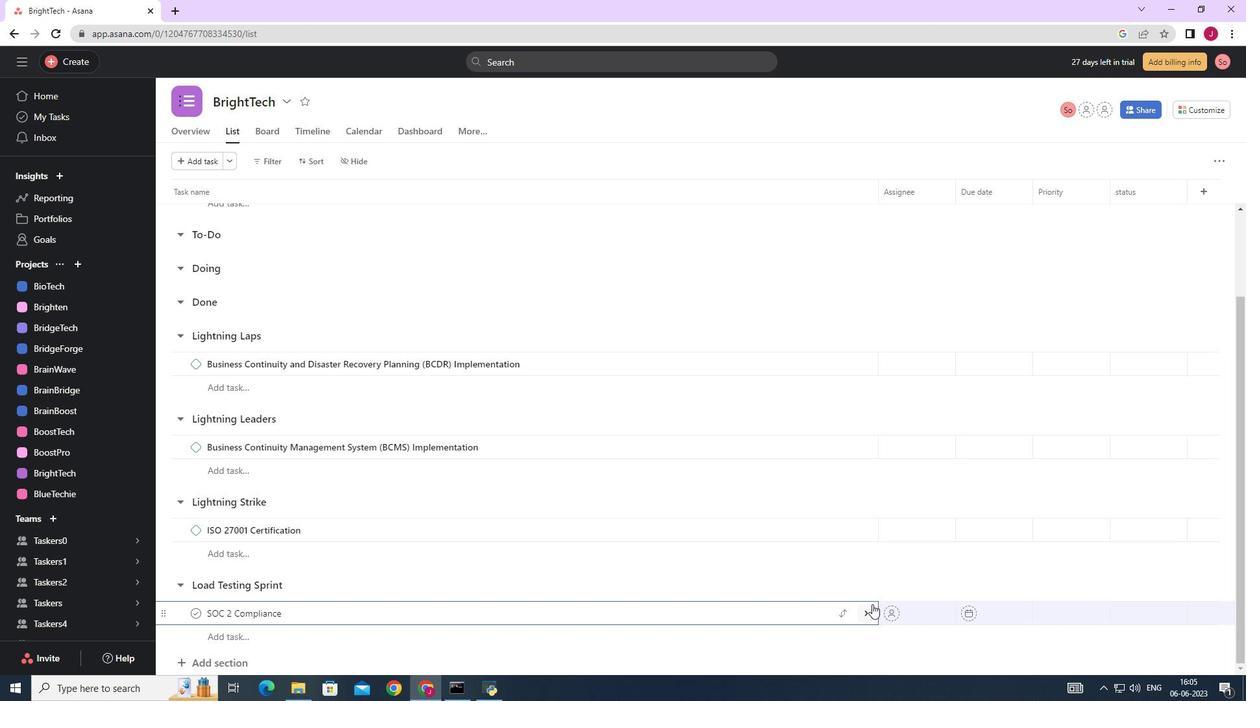 
Action: Mouse pressed left at (866, 613)
Screenshot: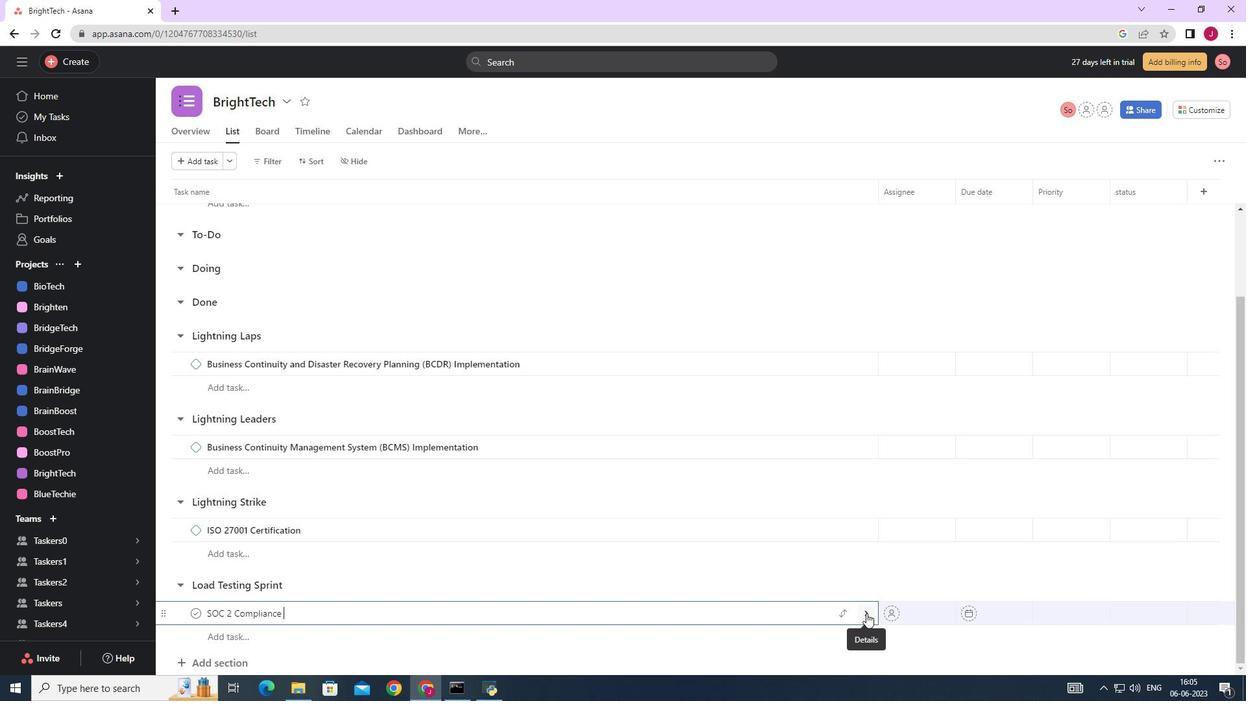 
Action: Mouse moved to (1193, 165)
Screenshot: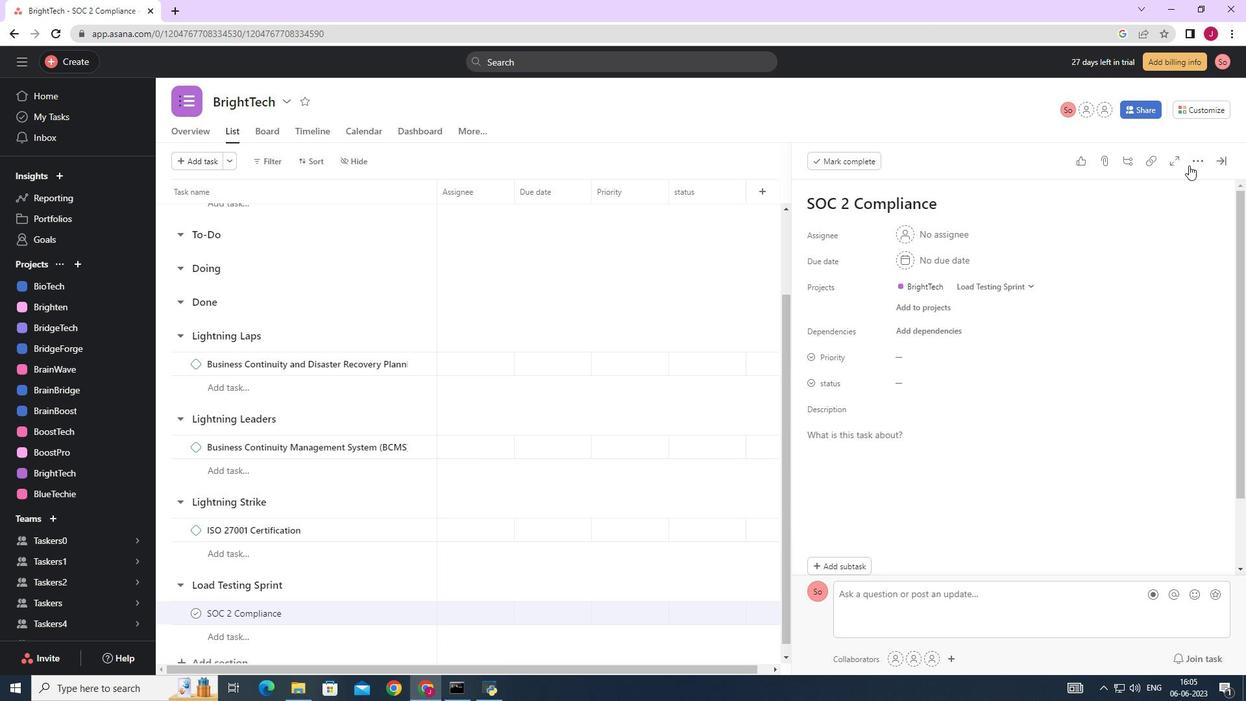 
Action: Mouse pressed left at (1193, 165)
Screenshot: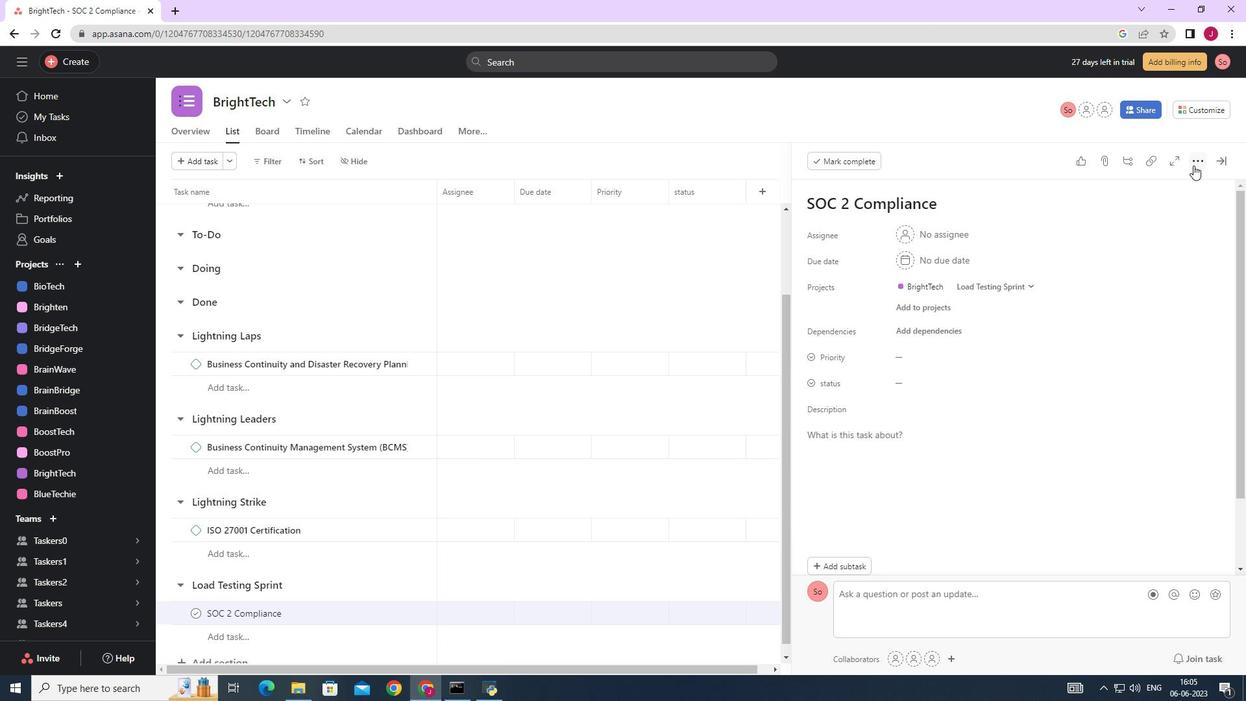 
Action: Mouse moved to (1102, 207)
Screenshot: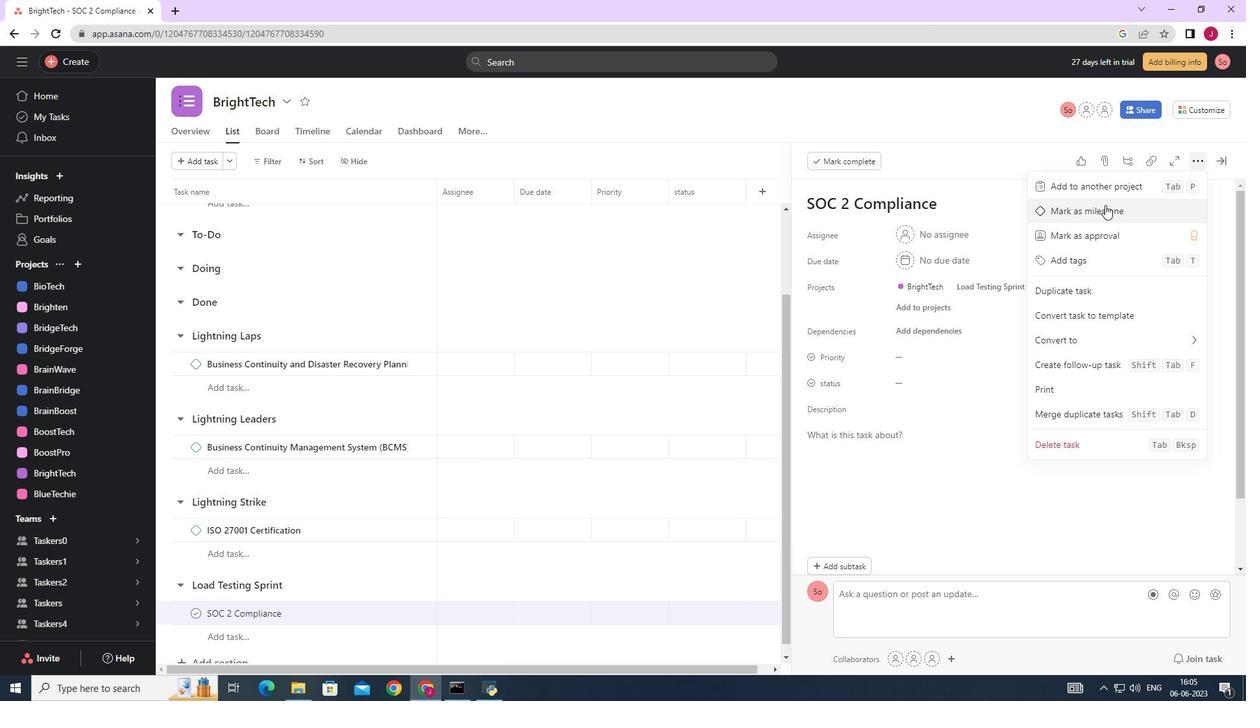 
Action: Mouse pressed left at (1102, 207)
Screenshot: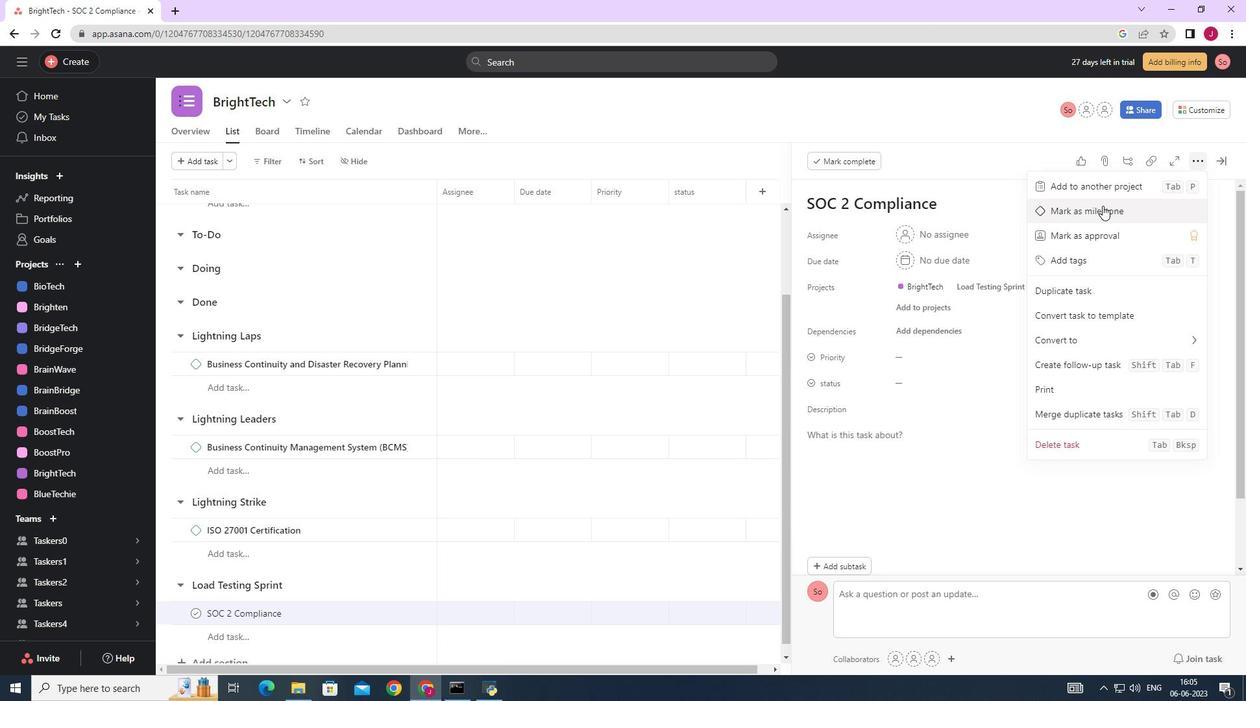 
Action: Mouse moved to (1216, 160)
Screenshot: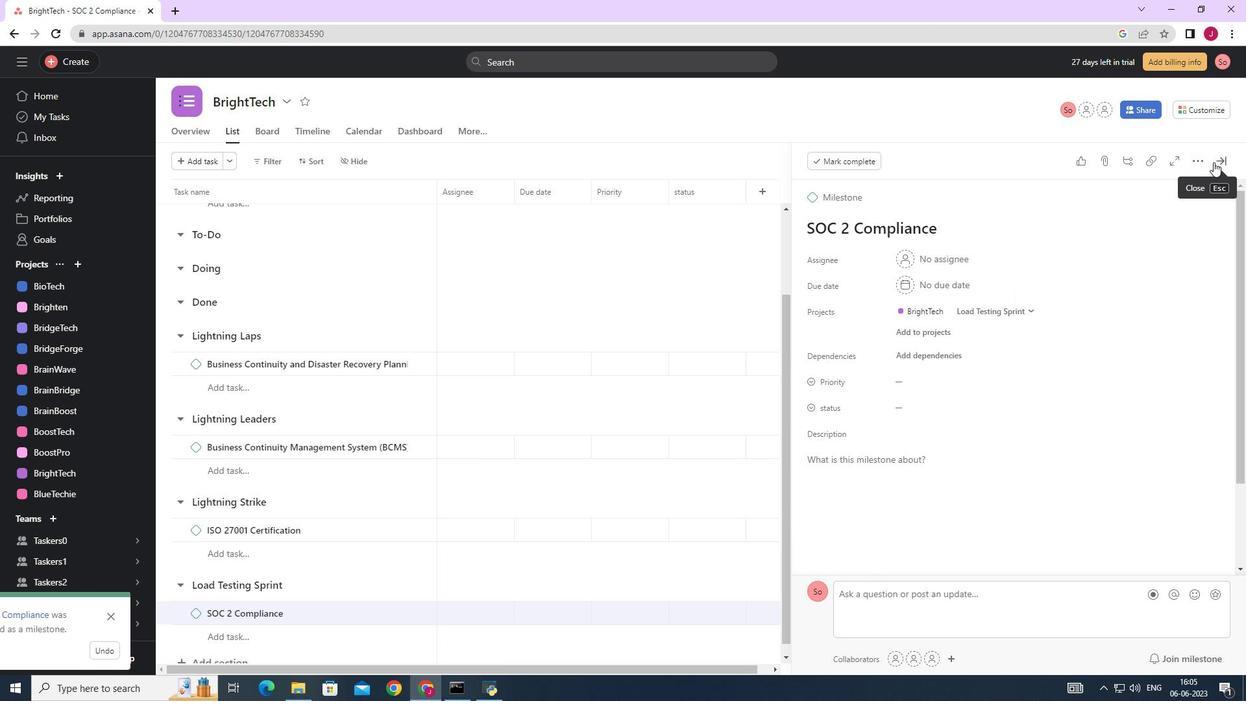 
Action: Mouse pressed left at (1216, 160)
Screenshot: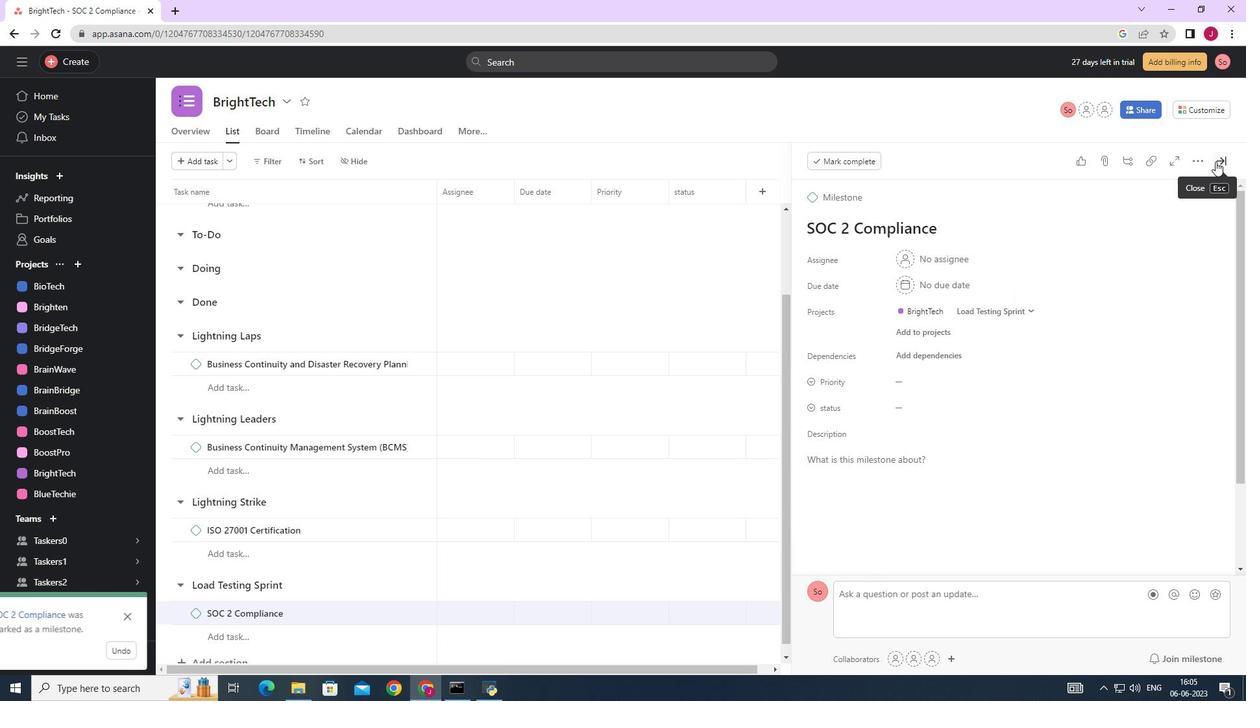 
Action: Mouse moved to (911, 222)
Screenshot: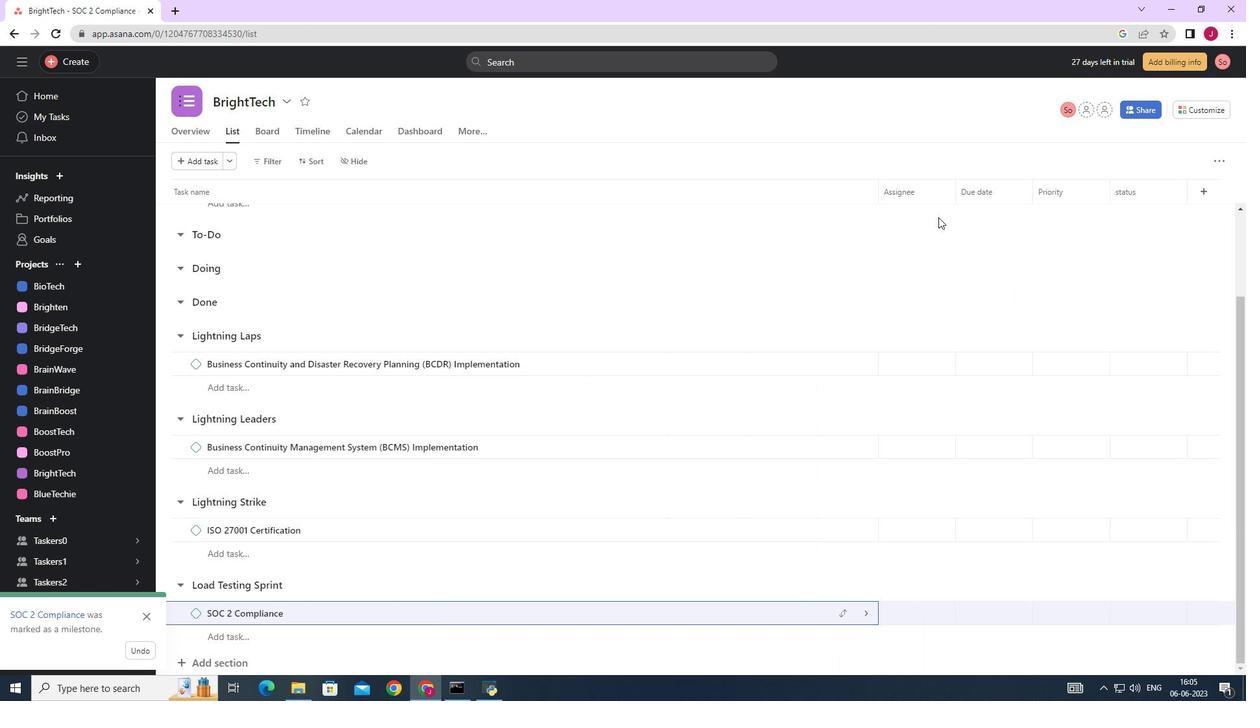 
